 Task: Search one way flight ticket for 3 adults, 3 children in premium economy from Albany: Southwest Georgia Regional Airport to Greensboro: Piedmont Triad International Airport on 5-1-2023. Choice of flights is Alaska. Number of bags: 1 carry on bag. Price is upto 84000. Outbound departure time preference is 18:30.
Action: Mouse moved to (202, 363)
Screenshot: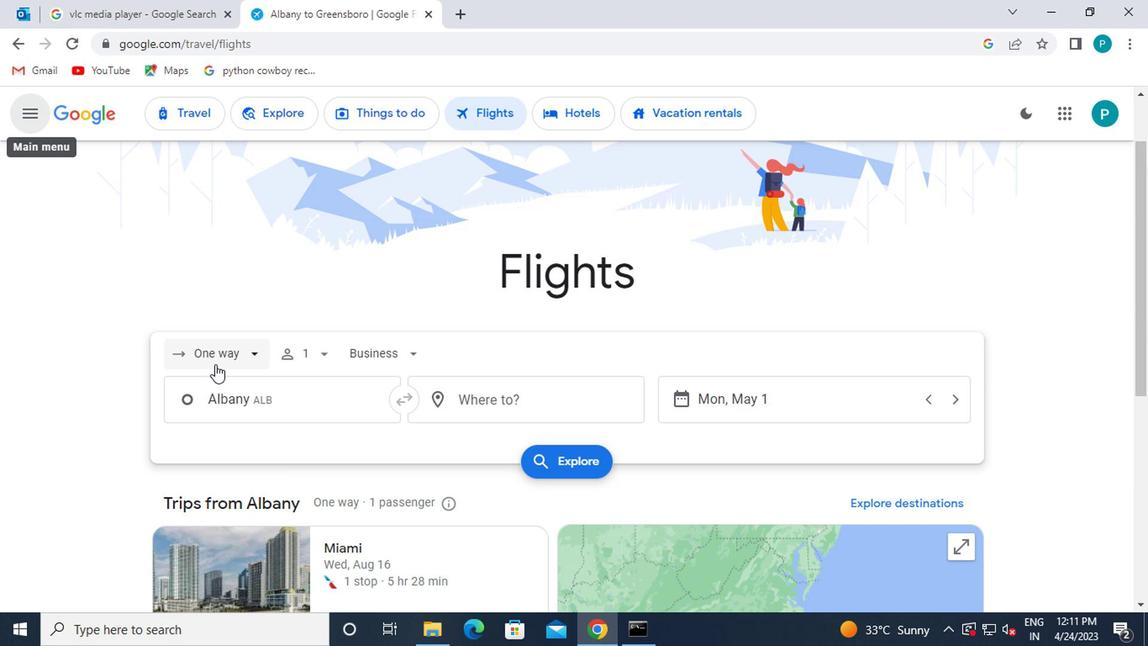 
Action: Mouse pressed left at (202, 363)
Screenshot: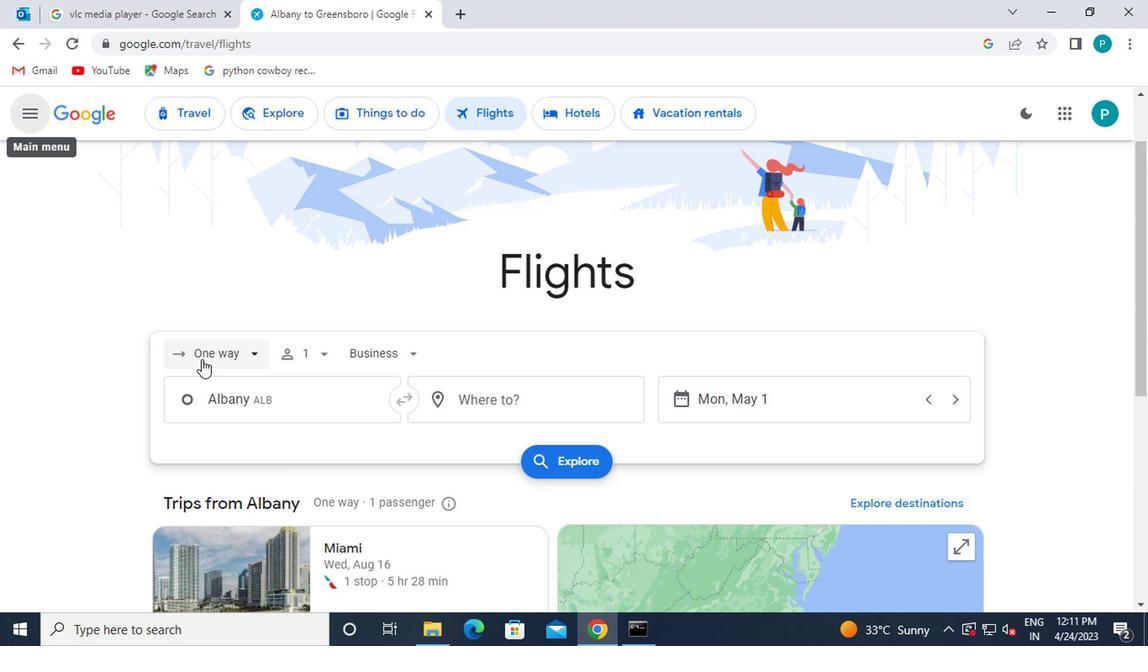 
Action: Mouse moved to (246, 437)
Screenshot: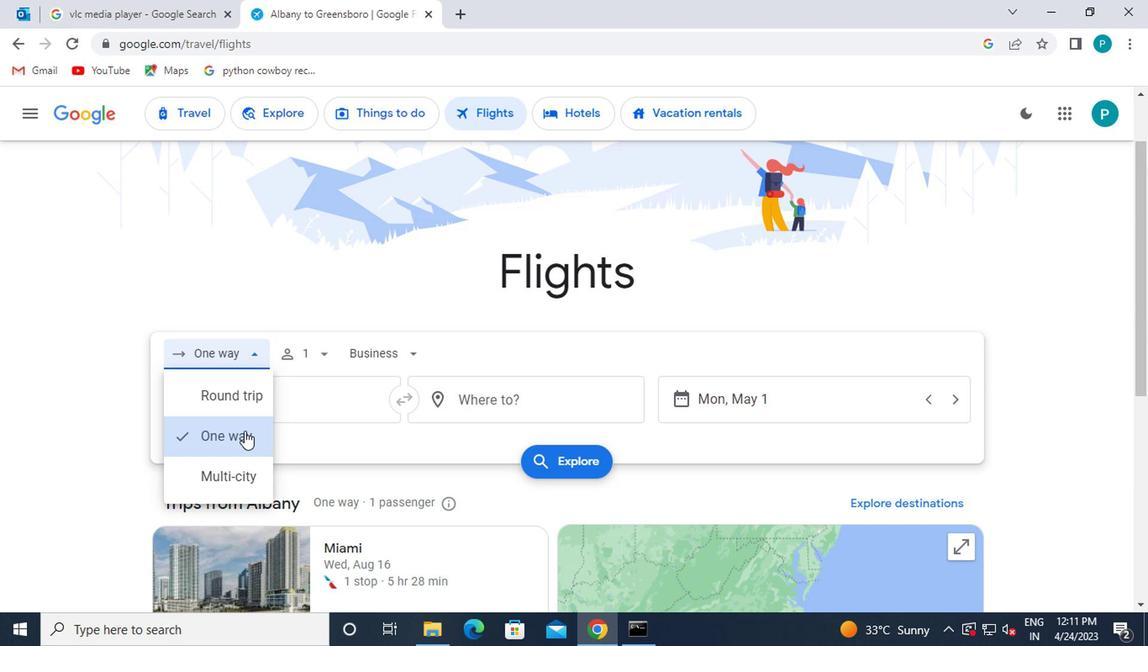 
Action: Mouse pressed left at (246, 437)
Screenshot: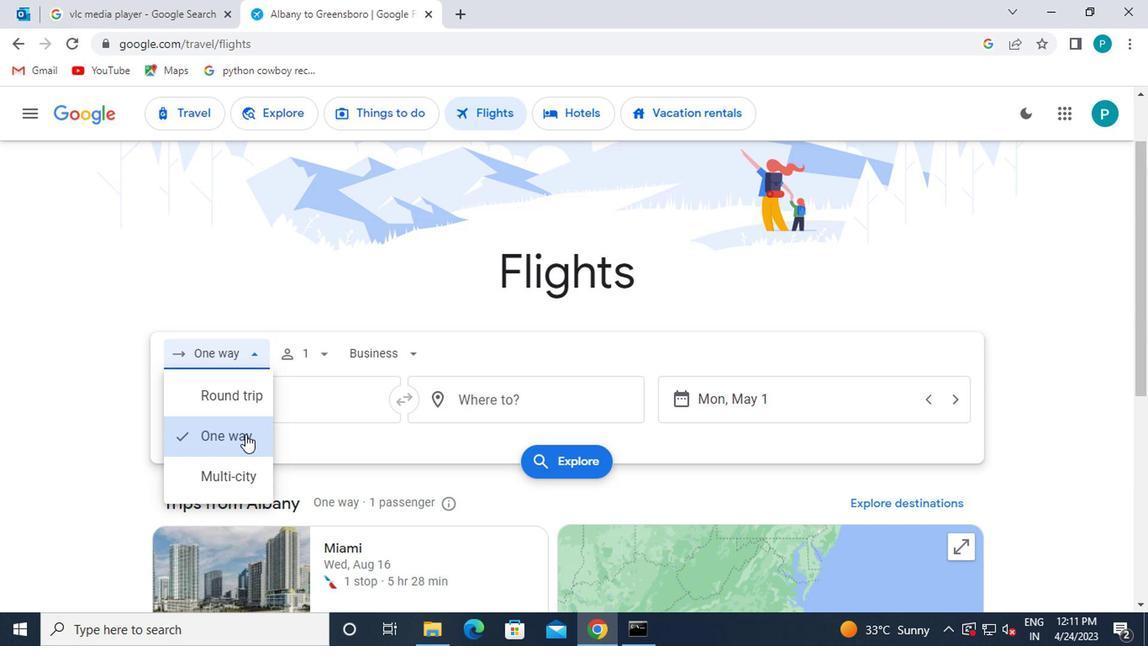 
Action: Mouse moved to (297, 366)
Screenshot: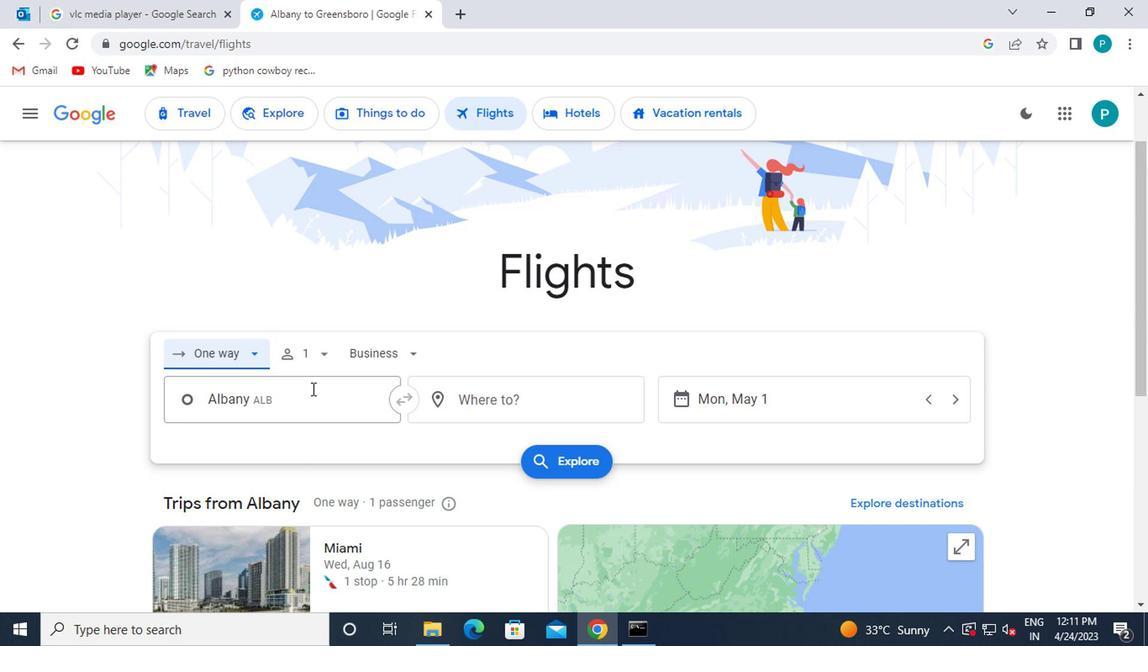 
Action: Mouse pressed left at (297, 366)
Screenshot: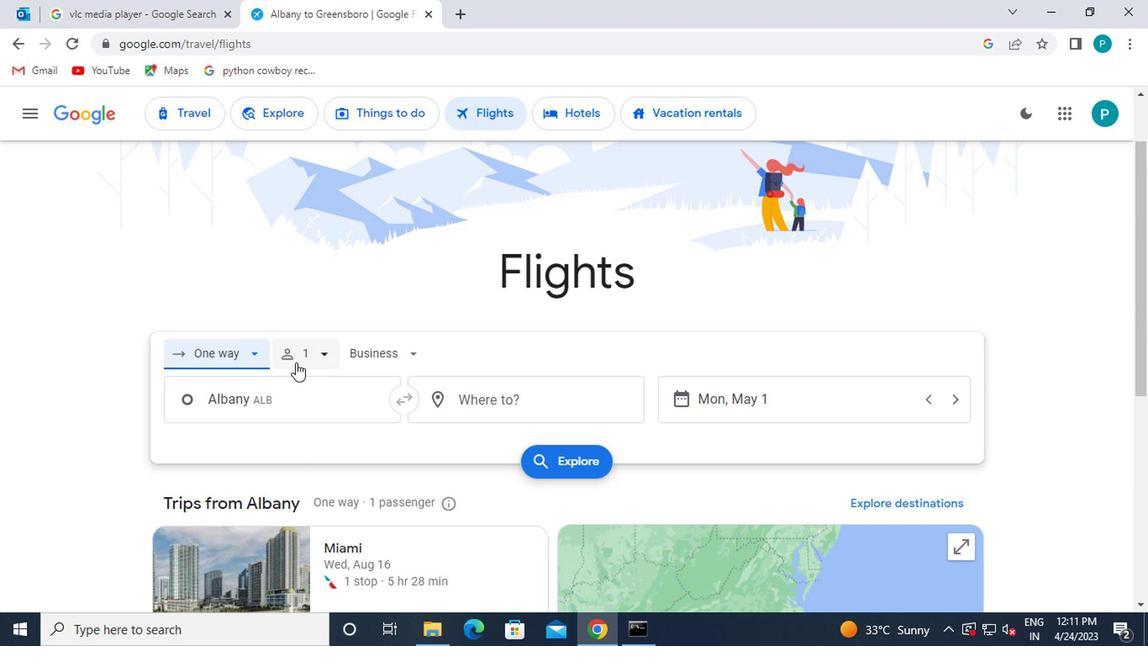 
Action: Mouse moved to (439, 397)
Screenshot: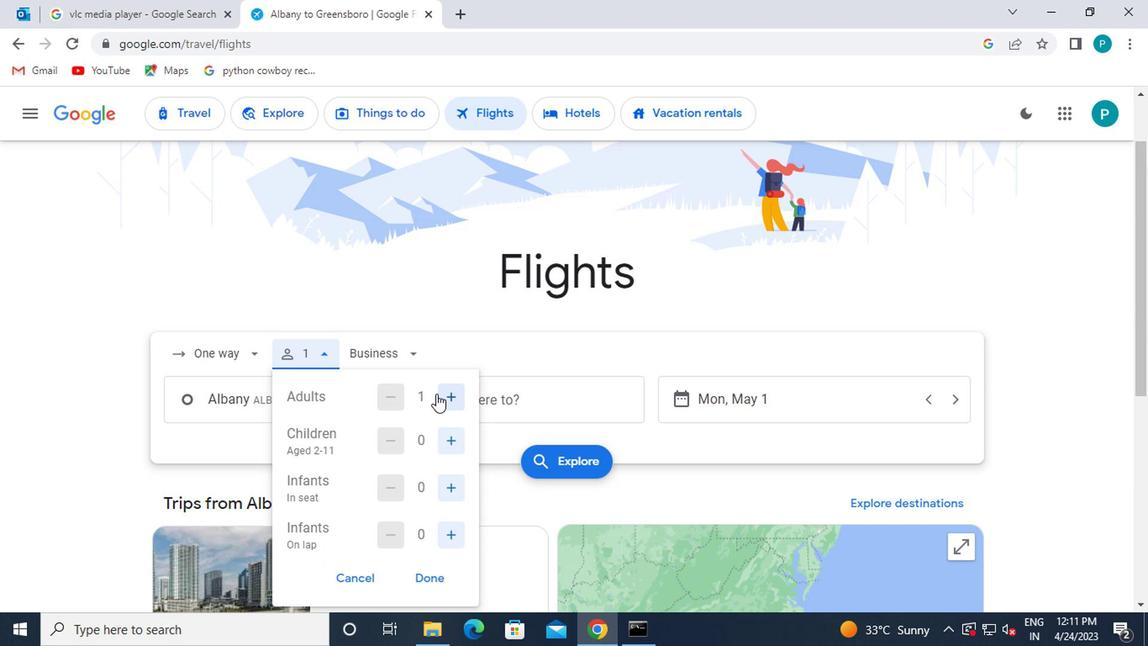 
Action: Mouse pressed left at (439, 397)
Screenshot: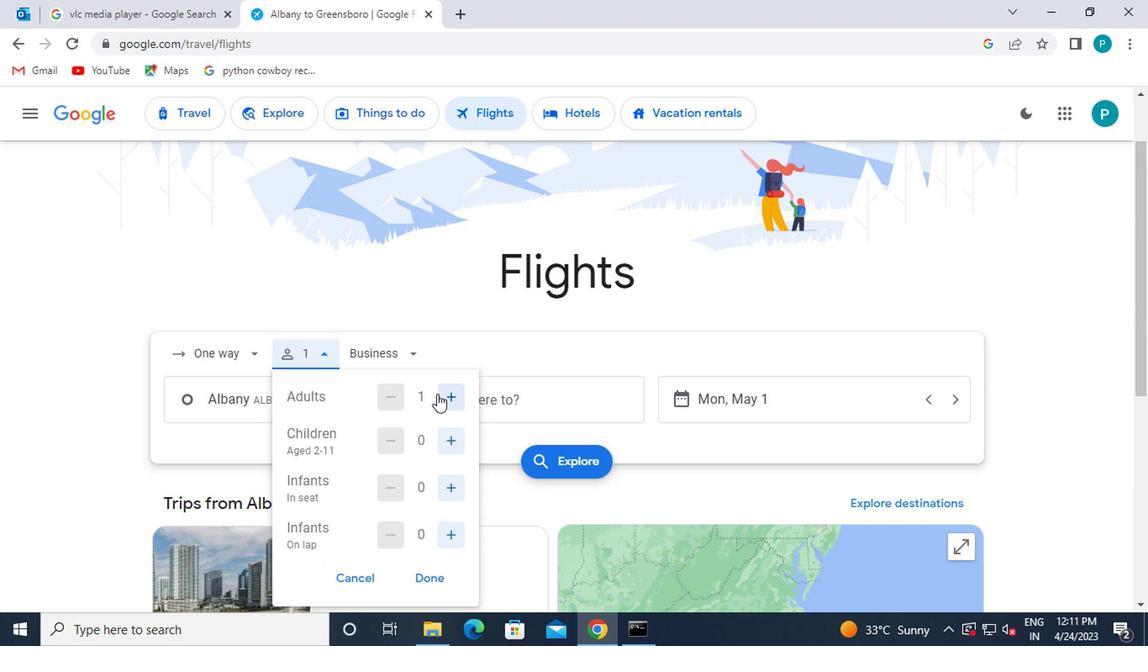 
Action: Mouse moved to (448, 402)
Screenshot: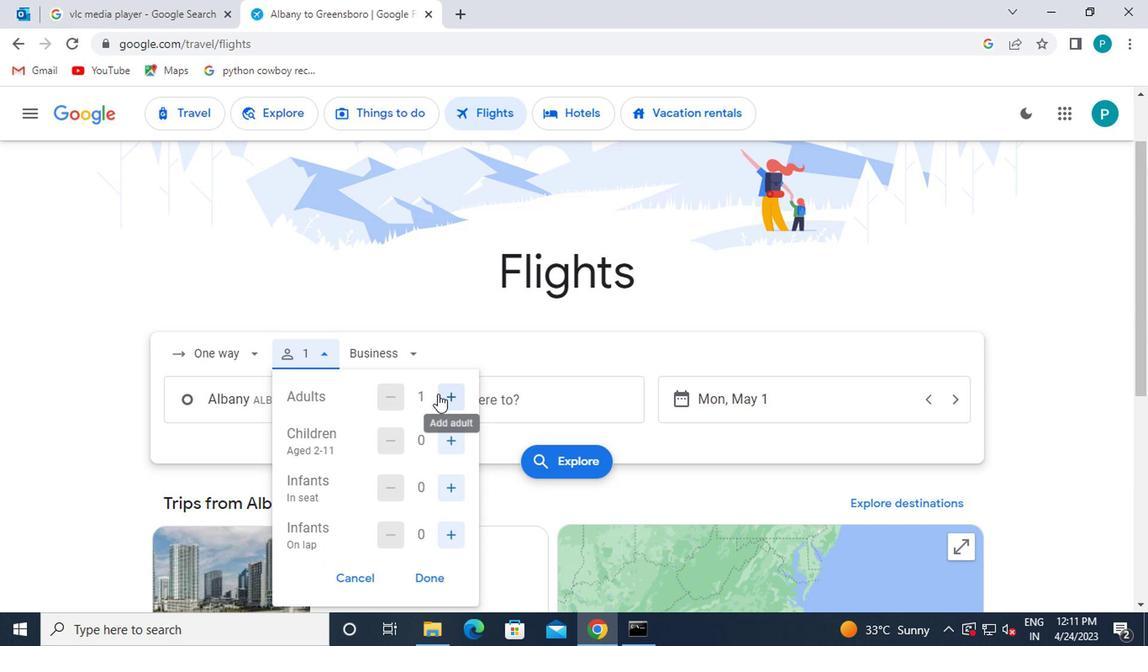 
Action: Mouse pressed left at (448, 402)
Screenshot: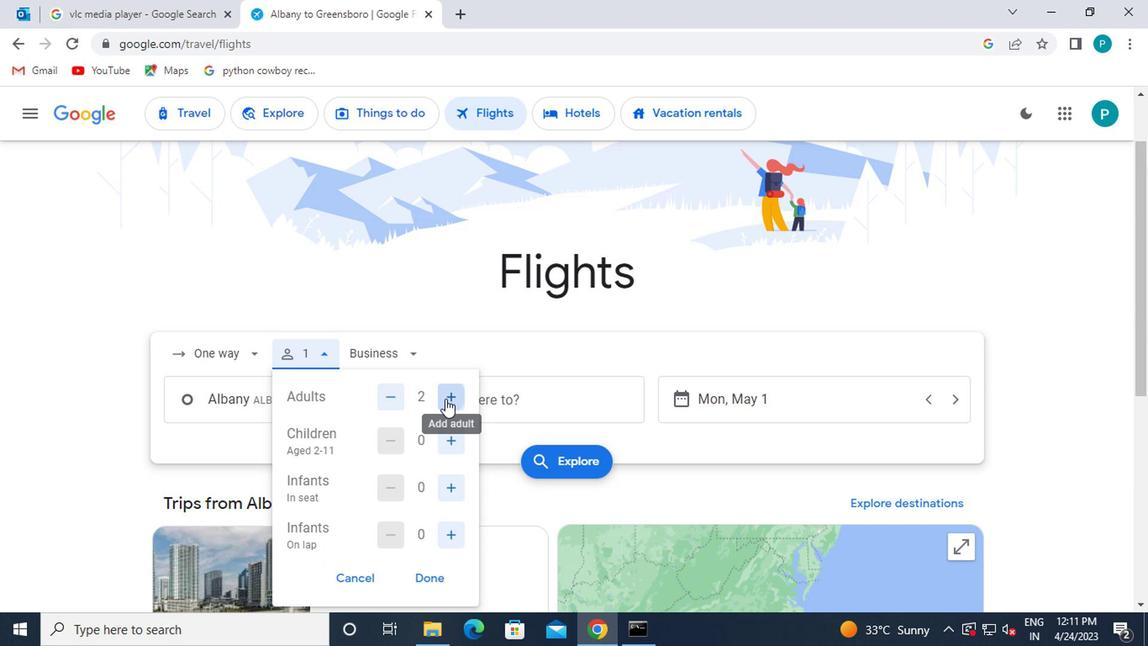 
Action: Mouse moved to (381, 355)
Screenshot: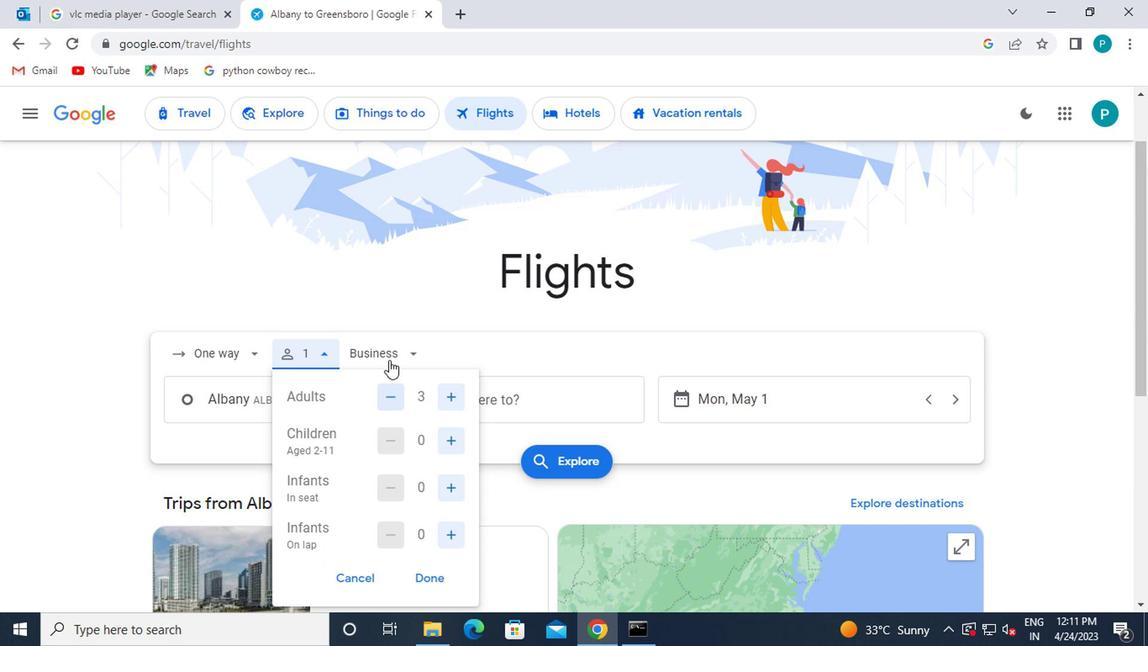 
Action: Mouse pressed left at (381, 355)
Screenshot: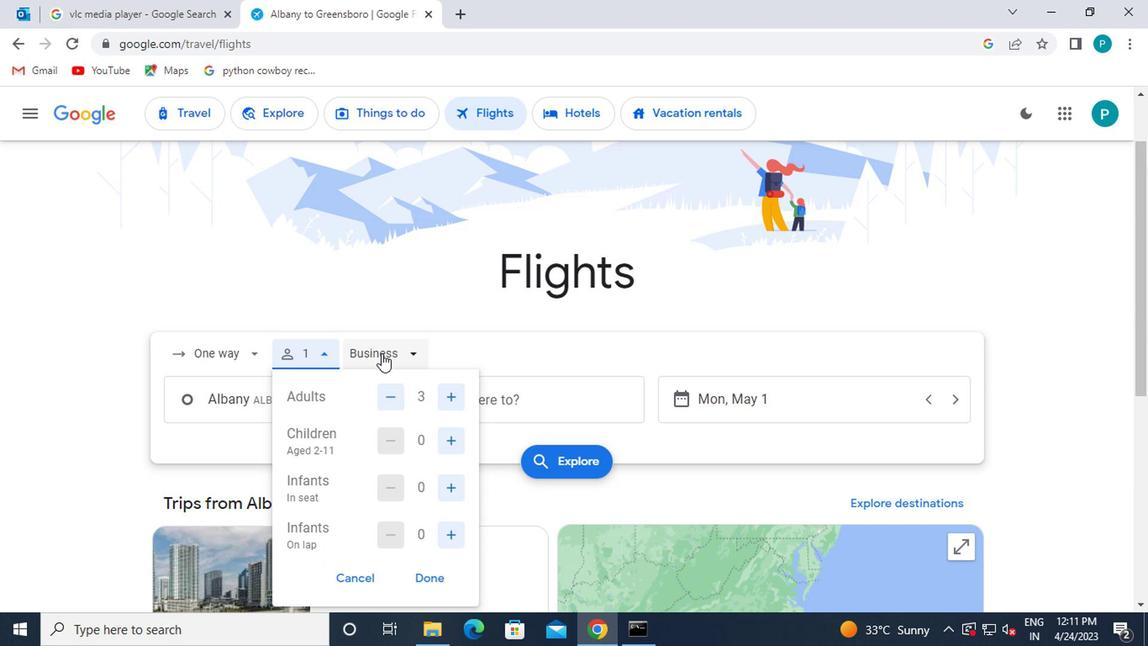
Action: Mouse moved to (308, 355)
Screenshot: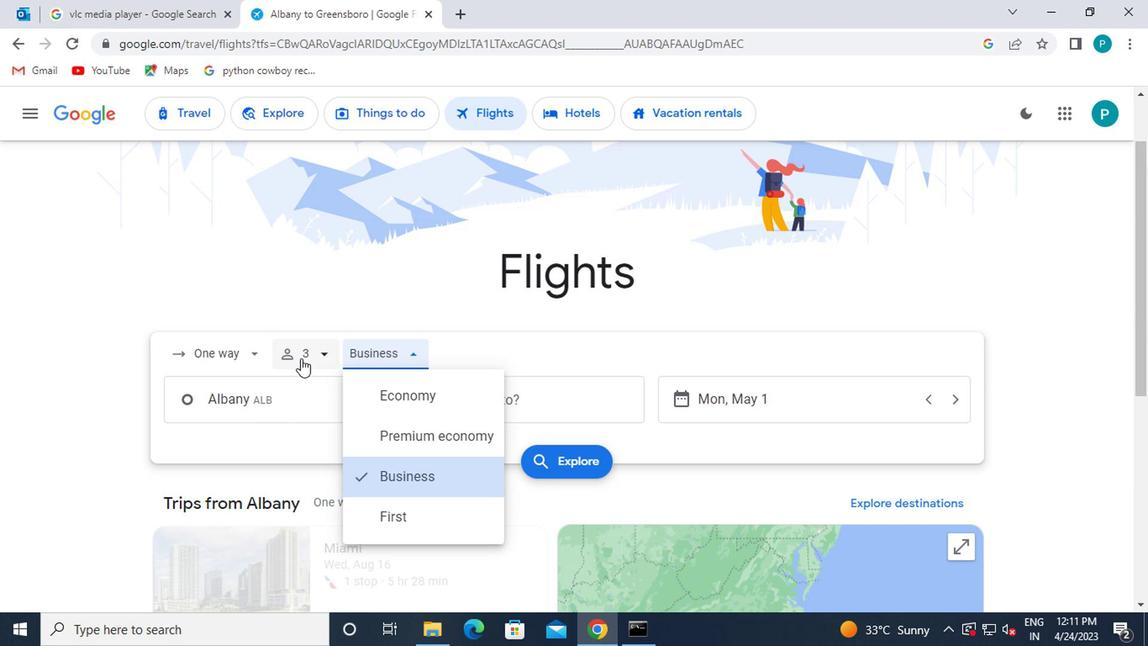
Action: Mouse pressed left at (308, 355)
Screenshot: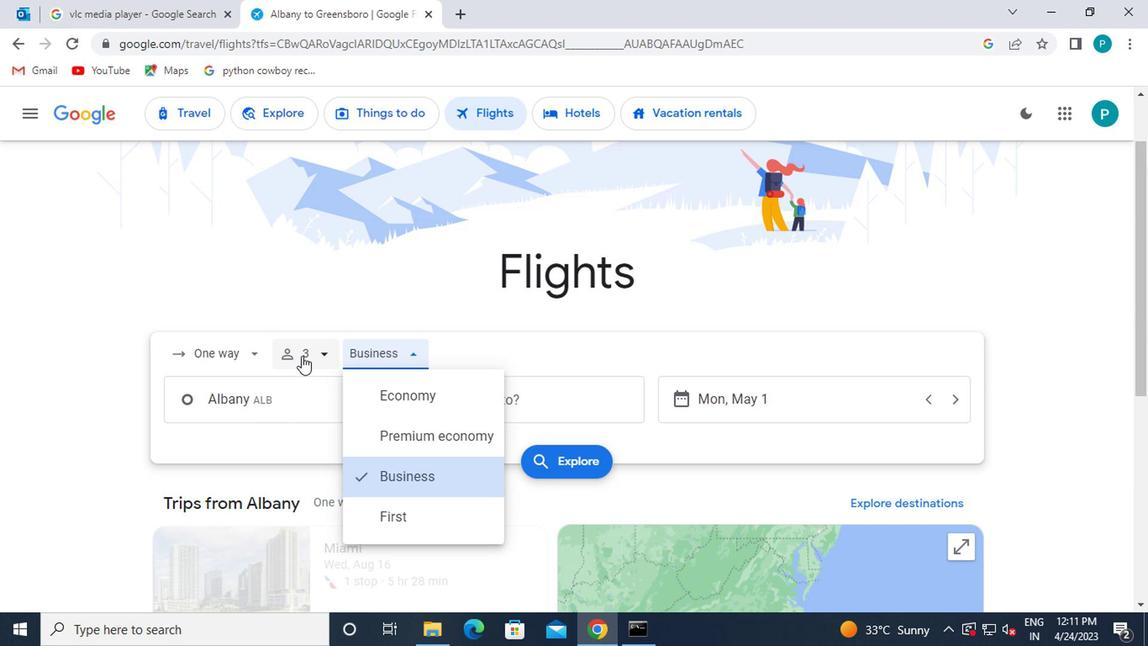 
Action: Mouse moved to (458, 435)
Screenshot: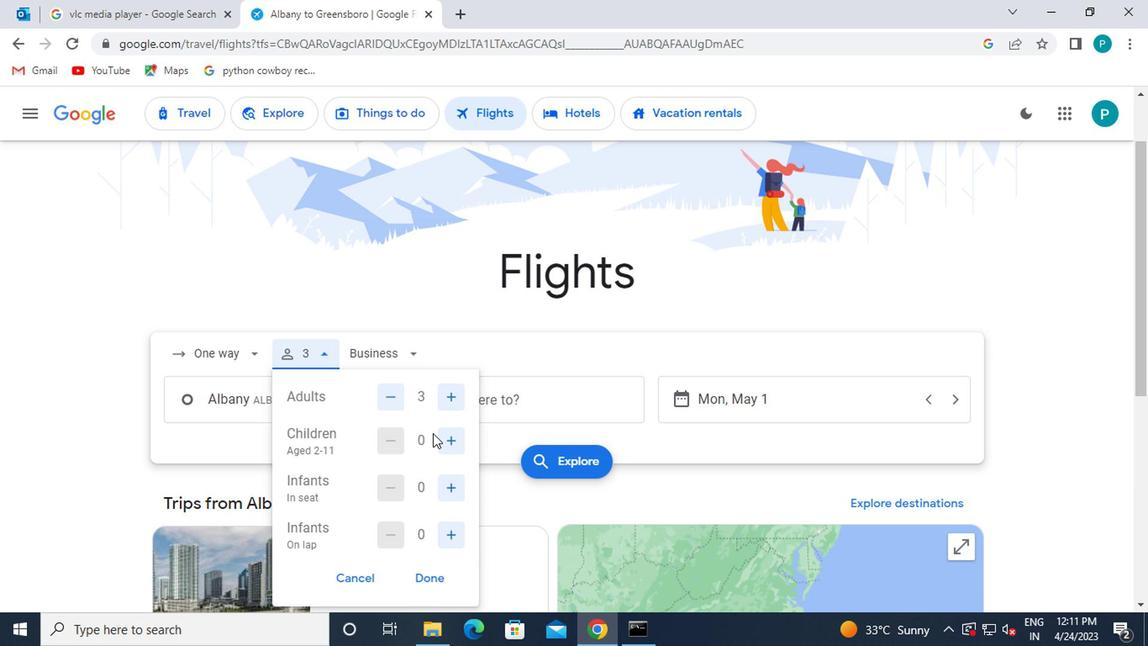 
Action: Mouse pressed left at (458, 435)
Screenshot: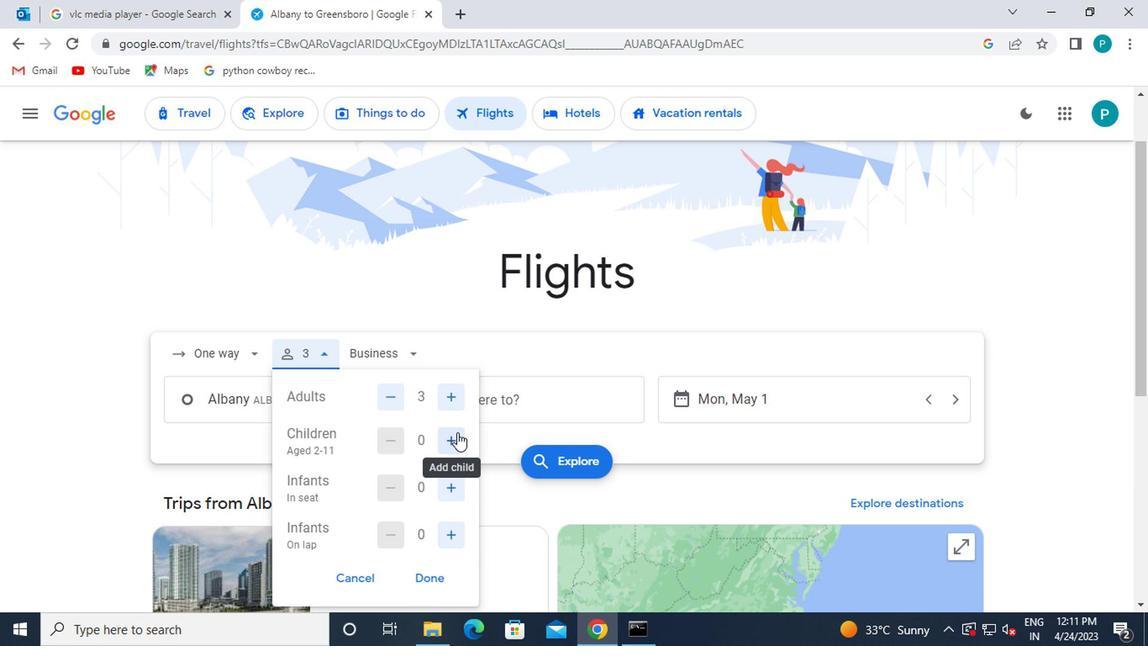 
Action: Mouse pressed left at (458, 435)
Screenshot: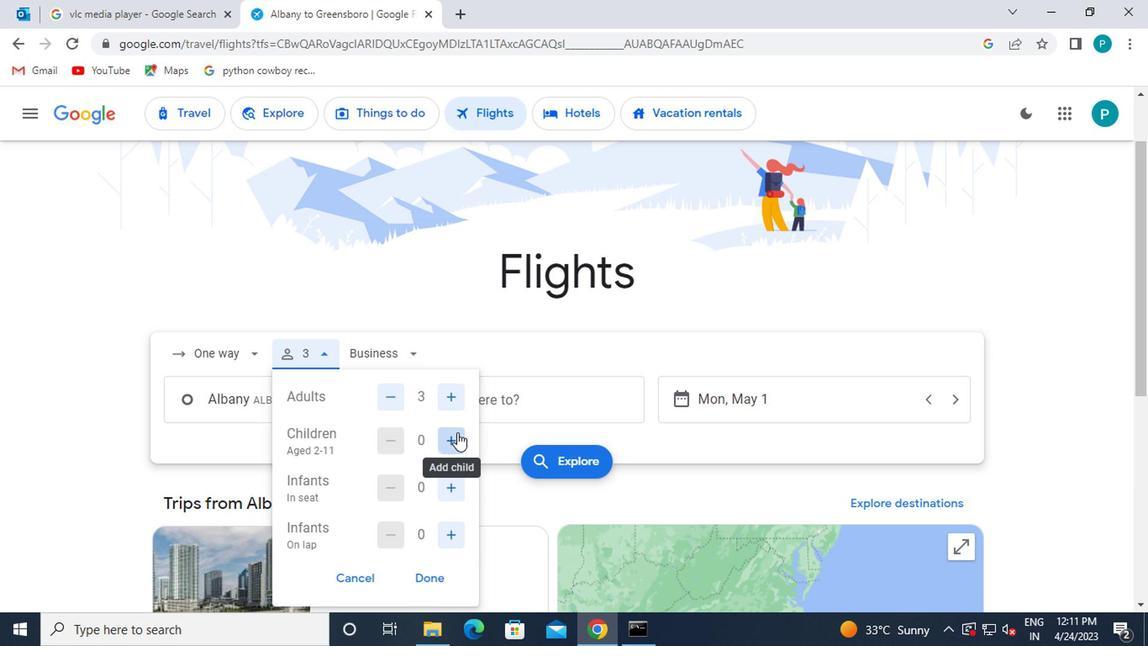 
Action: Mouse pressed left at (458, 435)
Screenshot: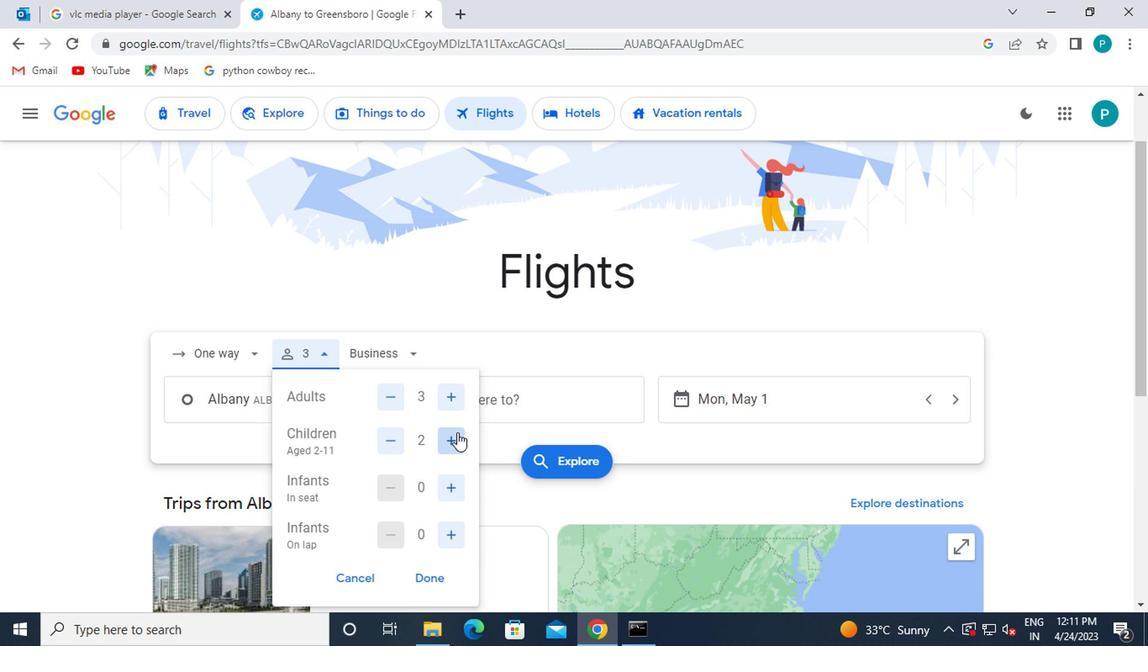 
Action: Mouse moved to (405, 359)
Screenshot: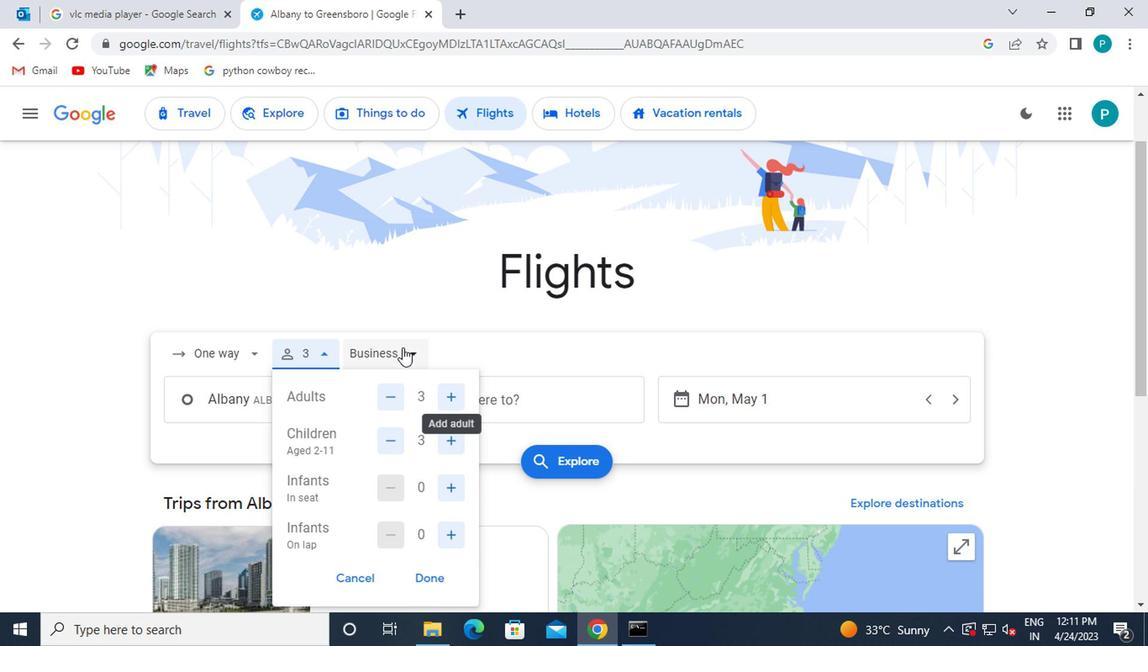 
Action: Mouse pressed left at (405, 359)
Screenshot: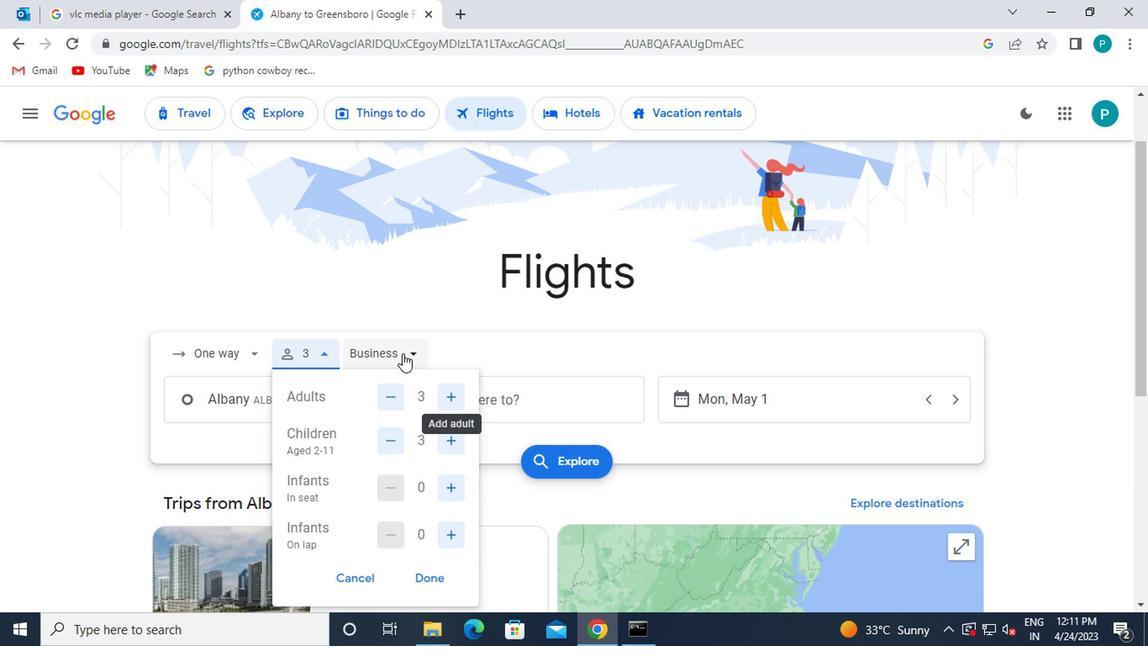
Action: Mouse moved to (440, 441)
Screenshot: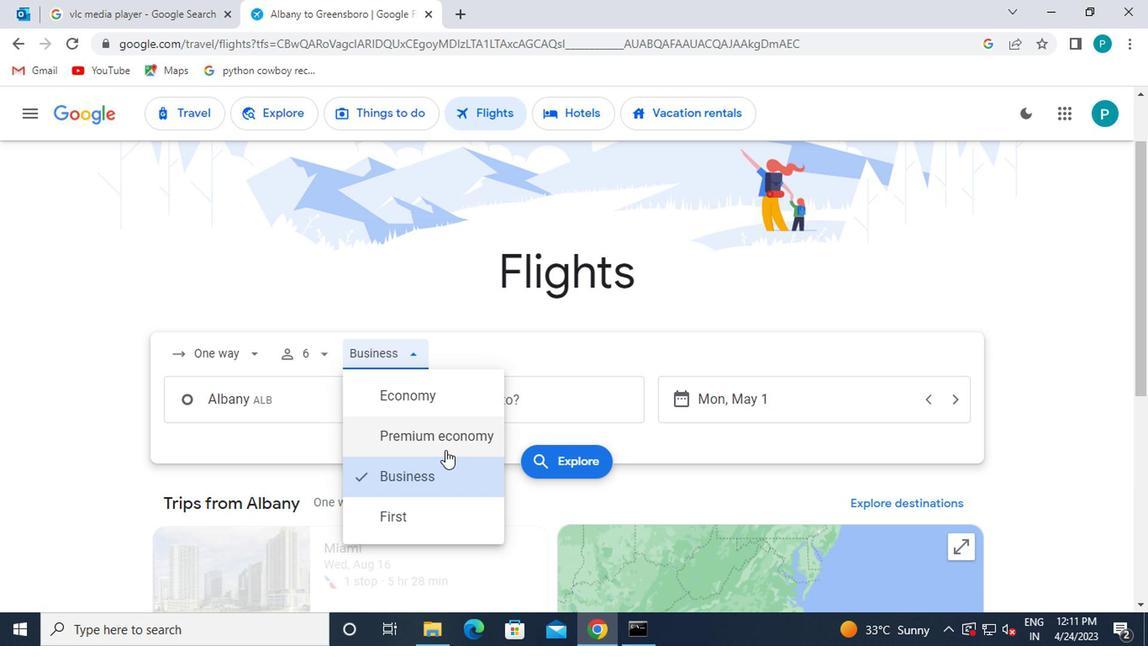 
Action: Mouse pressed left at (440, 441)
Screenshot: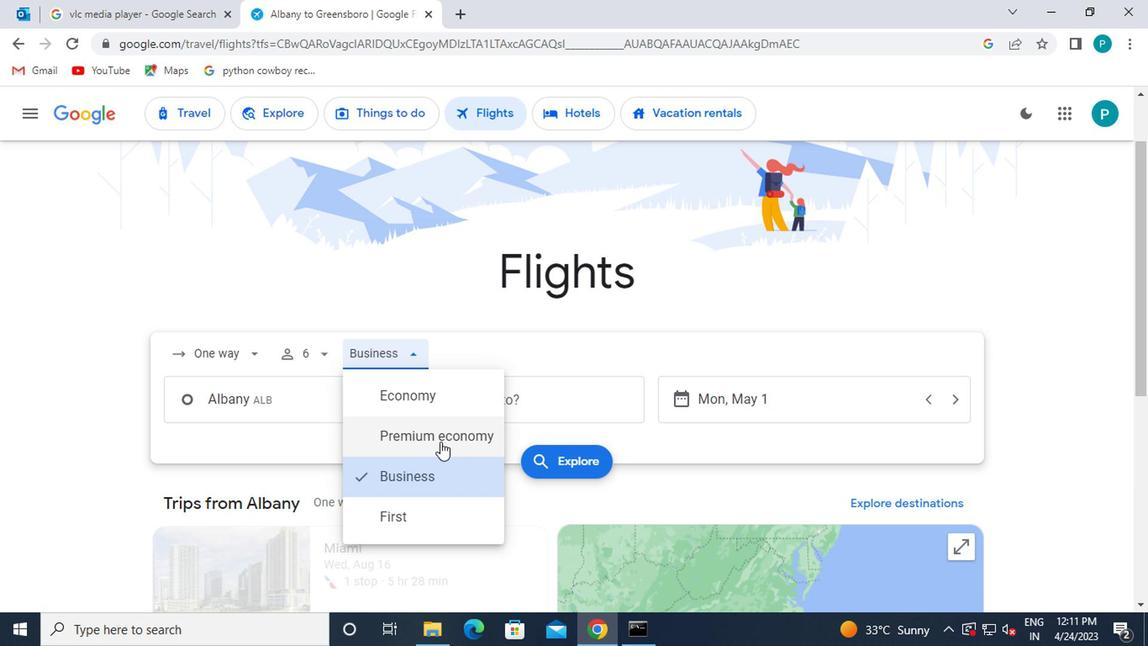 
Action: Mouse moved to (277, 401)
Screenshot: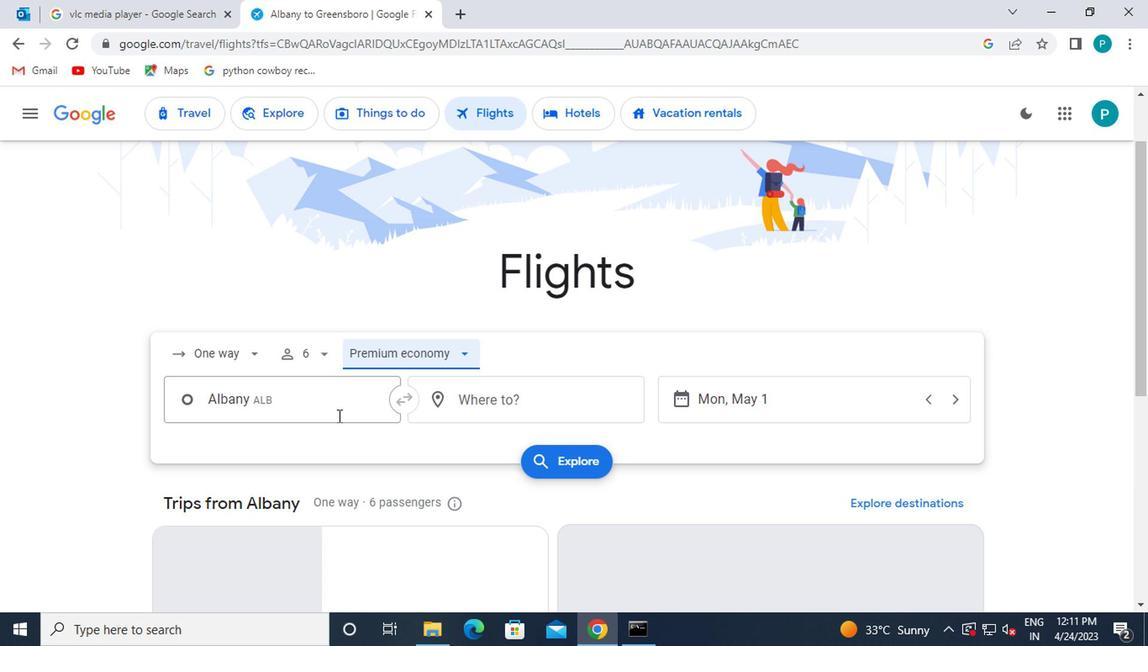 
Action: Mouse pressed left at (277, 401)
Screenshot: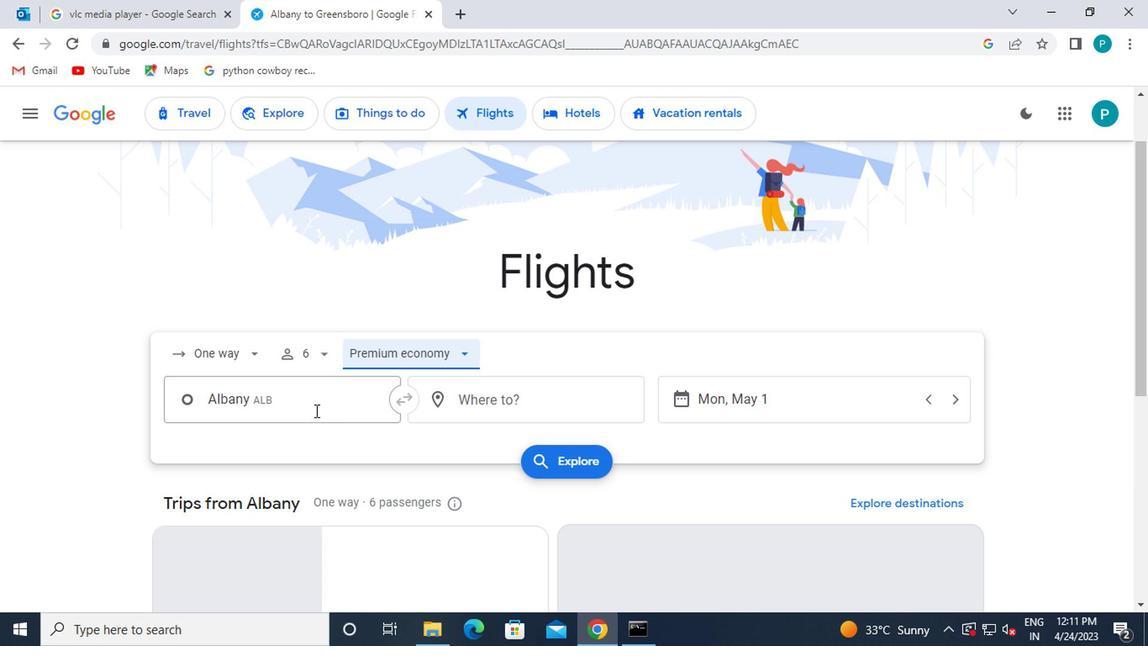 
Action: Mouse moved to (324, 489)
Screenshot: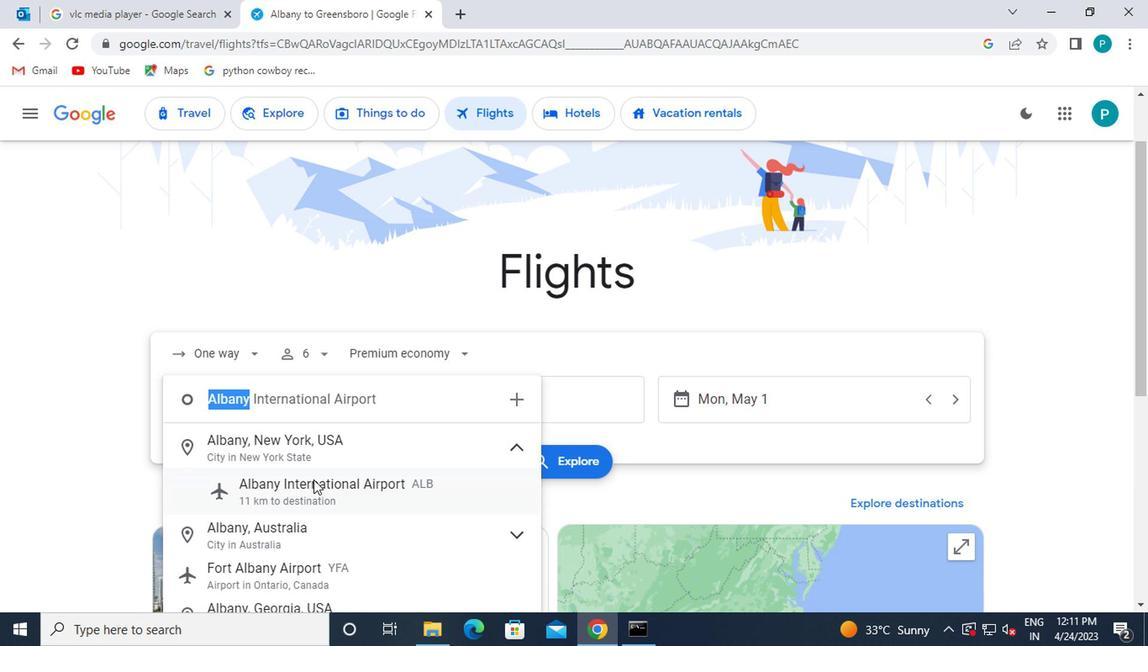 
Action: Mouse pressed left at (324, 489)
Screenshot: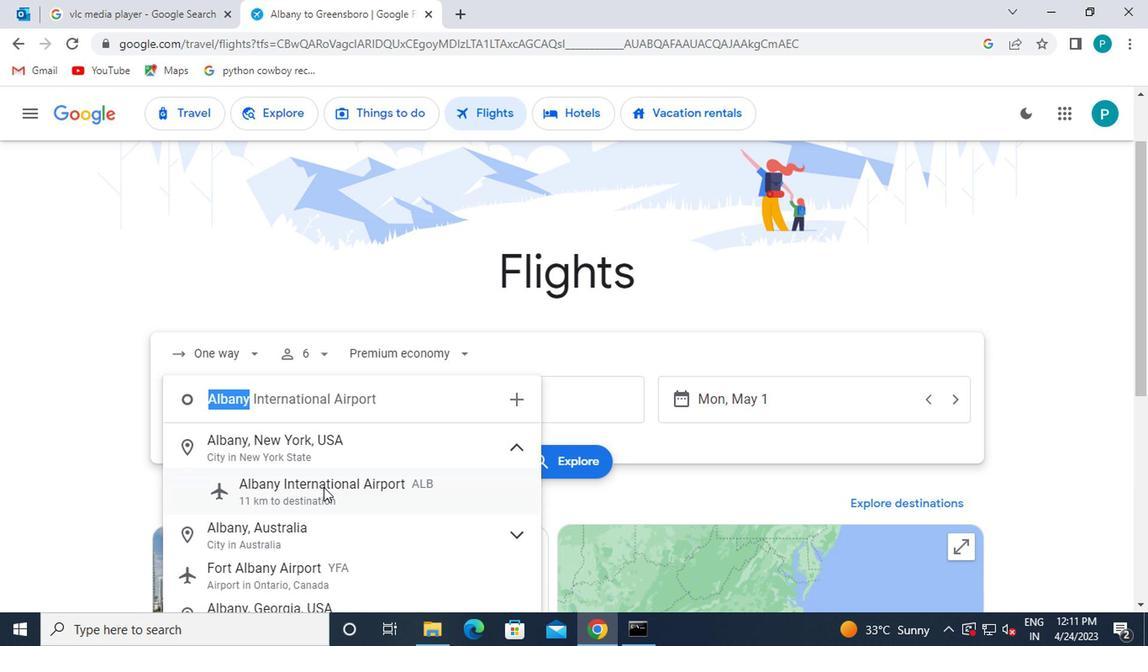 
Action: Mouse moved to (500, 400)
Screenshot: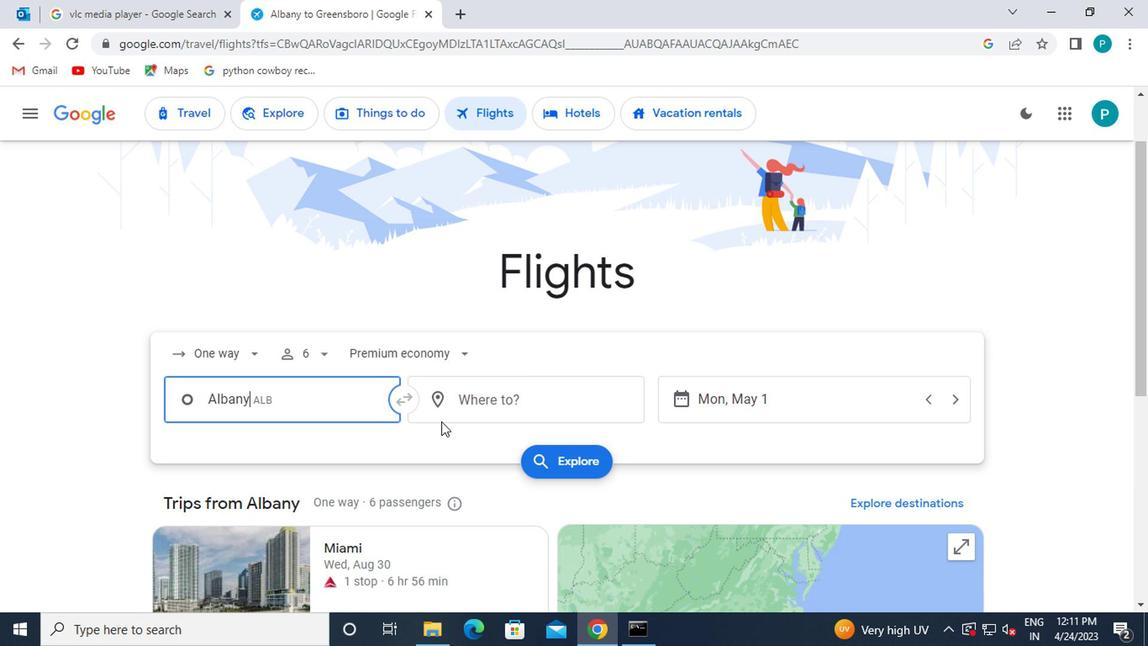 
Action: Mouse pressed left at (500, 400)
Screenshot: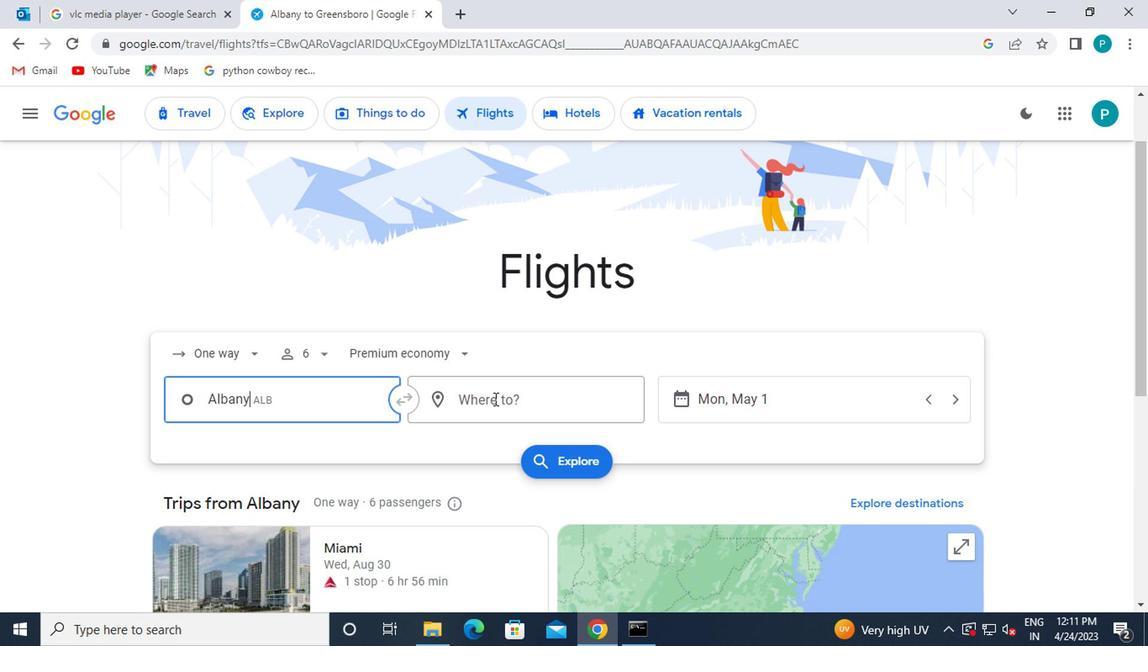 
Action: Mouse moved to (514, 455)
Screenshot: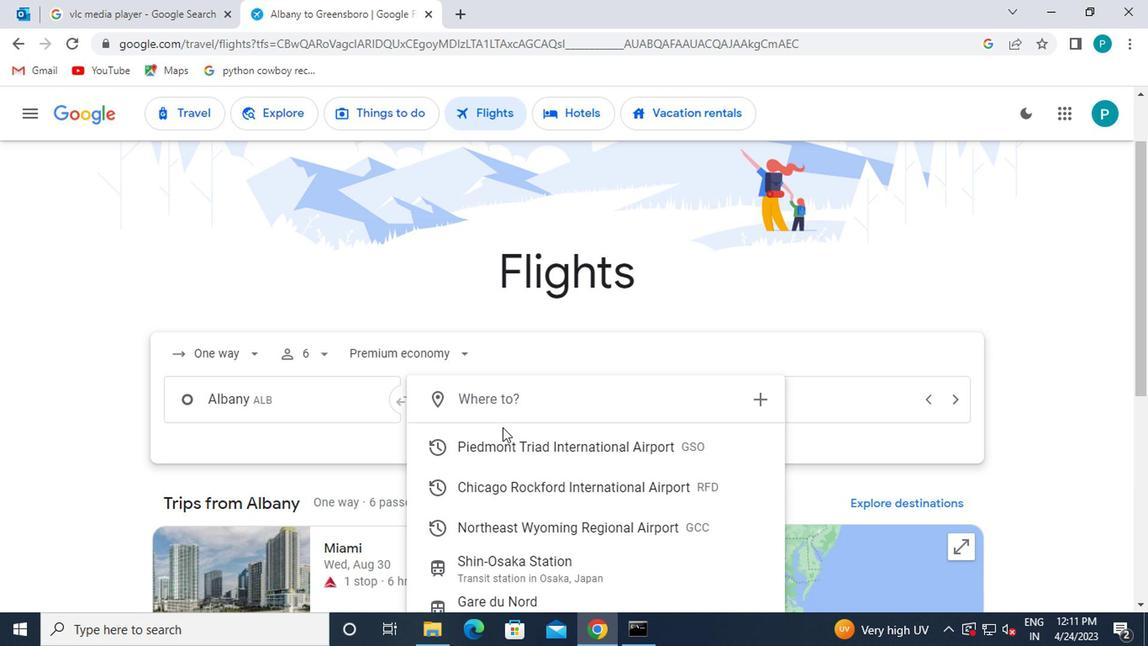 
Action: Mouse pressed left at (514, 455)
Screenshot: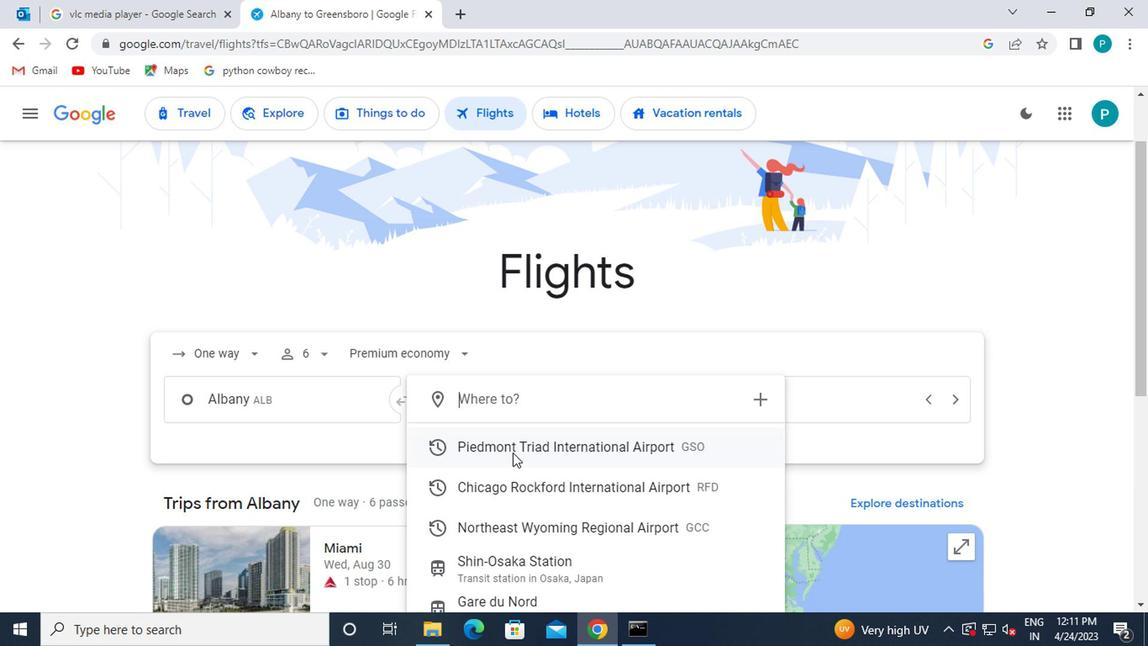 
Action: Mouse moved to (781, 395)
Screenshot: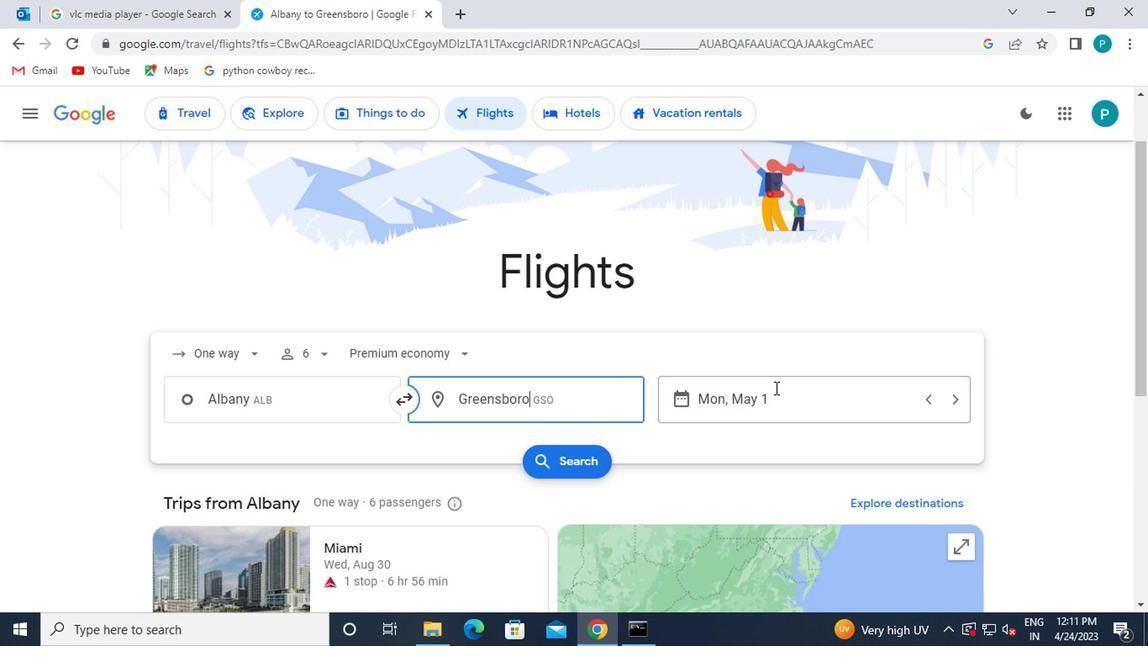 
Action: Mouse pressed left at (781, 395)
Screenshot: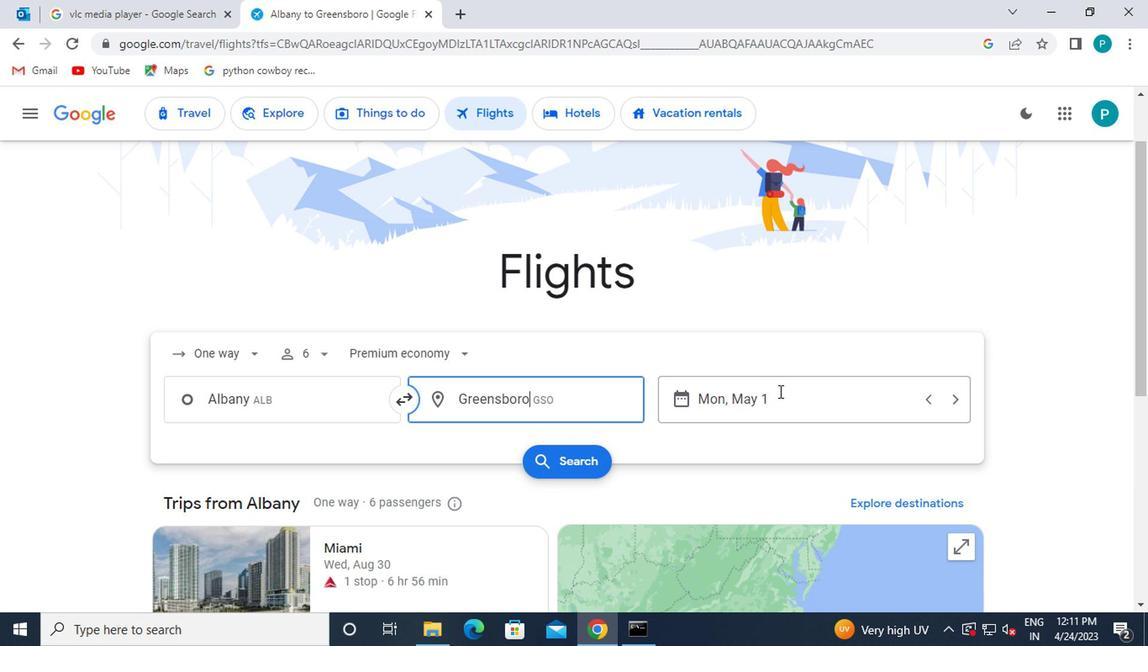 
Action: Mouse moved to (740, 315)
Screenshot: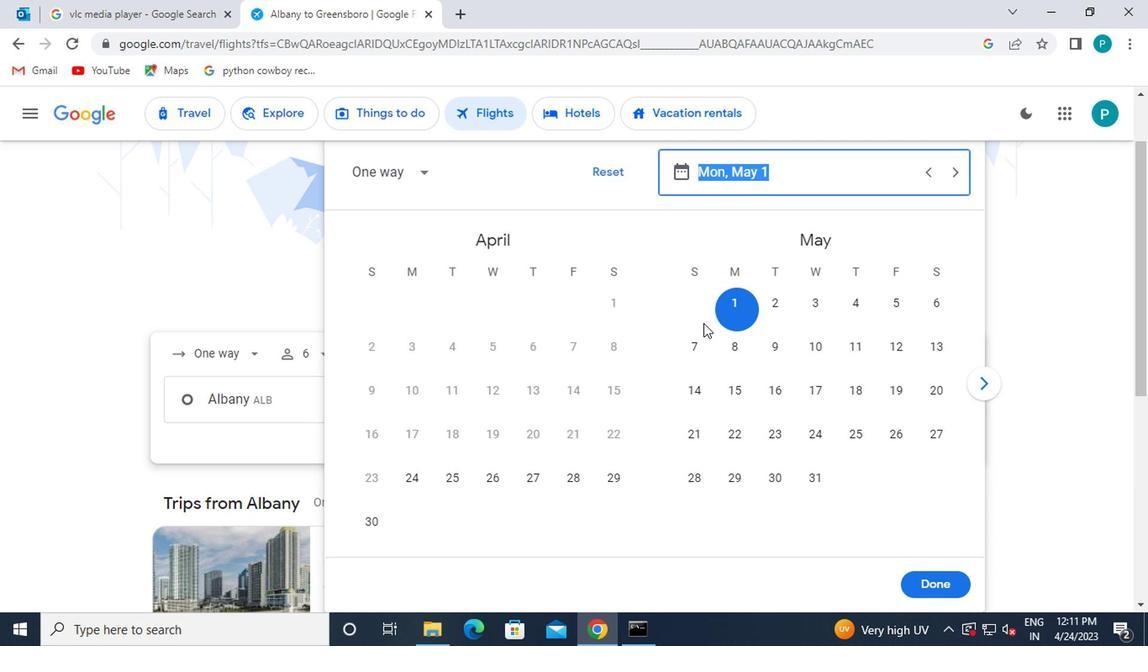 
Action: Mouse pressed left at (740, 315)
Screenshot: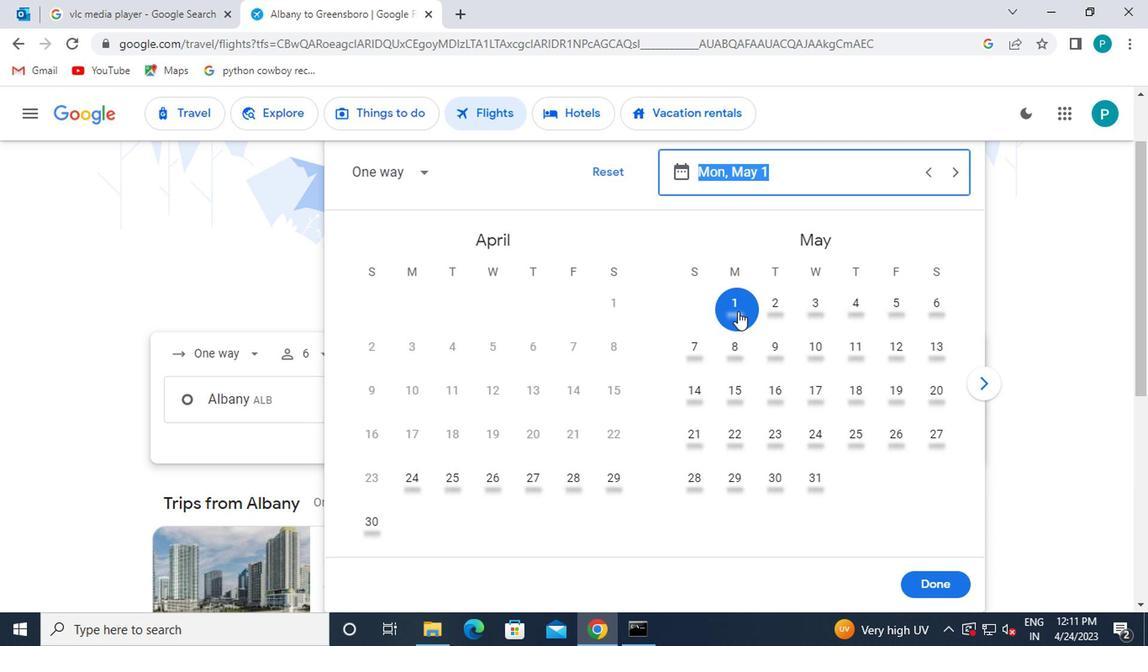 
Action: Mouse moved to (967, 578)
Screenshot: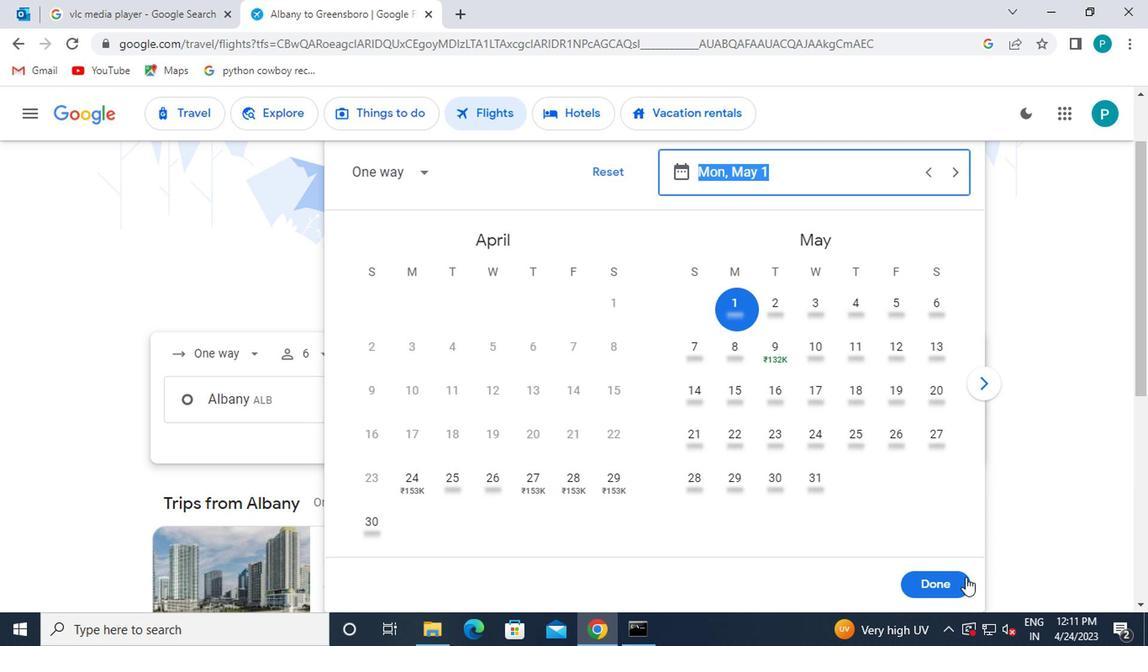 
Action: Mouse pressed left at (967, 578)
Screenshot: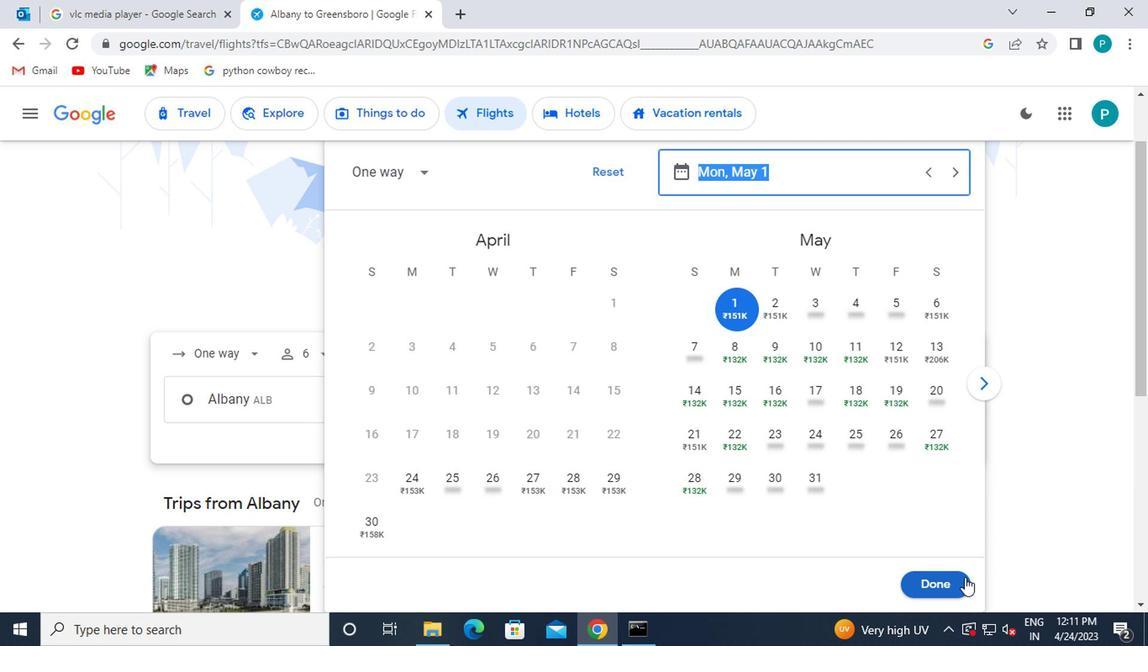 
Action: Mouse moved to (554, 455)
Screenshot: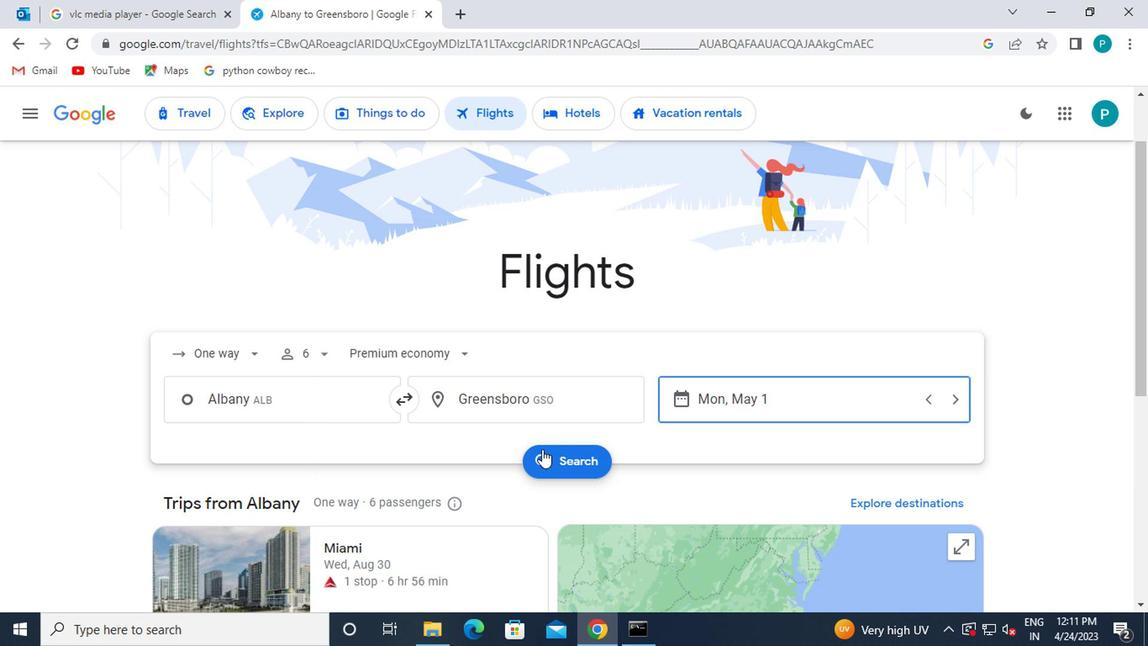 
Action: Mouse pressed left at (554, 455)
Screenshot: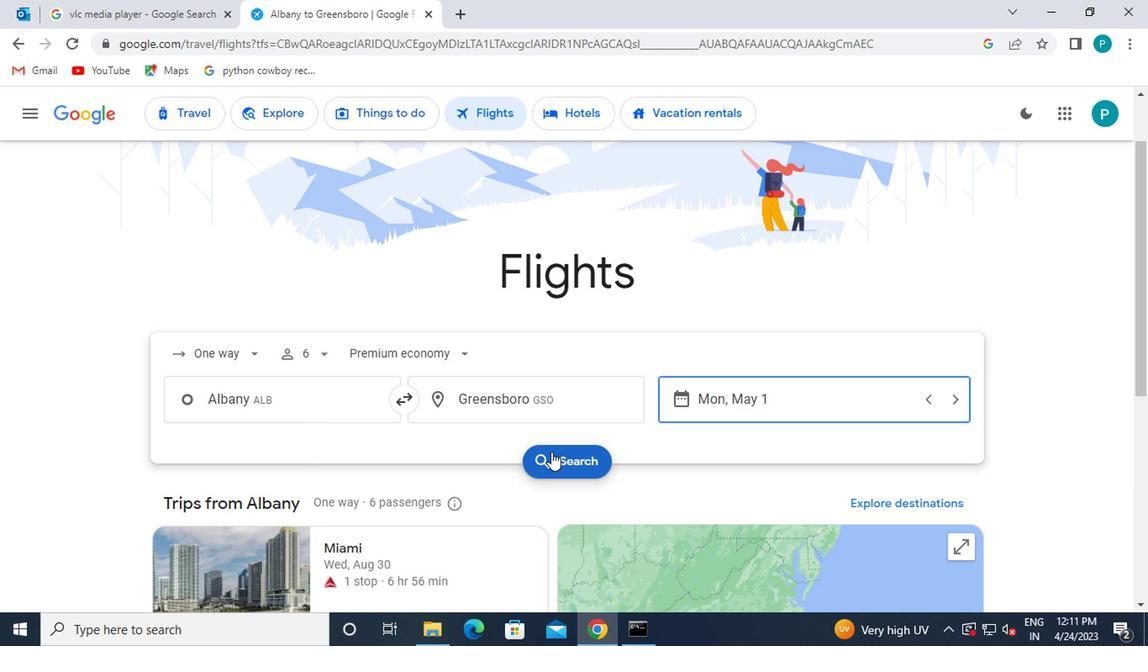 
Action: Mouse moved to (206, 267)
Screenshot: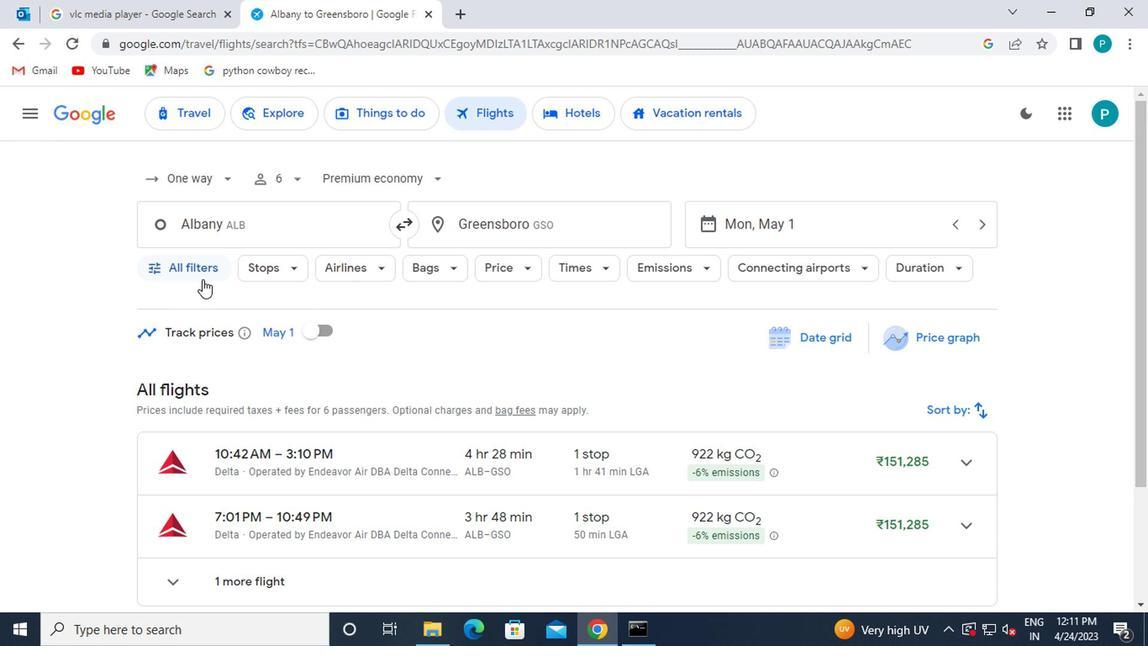 
Action: Mouse pressed left at (206, 267)
Screenshot: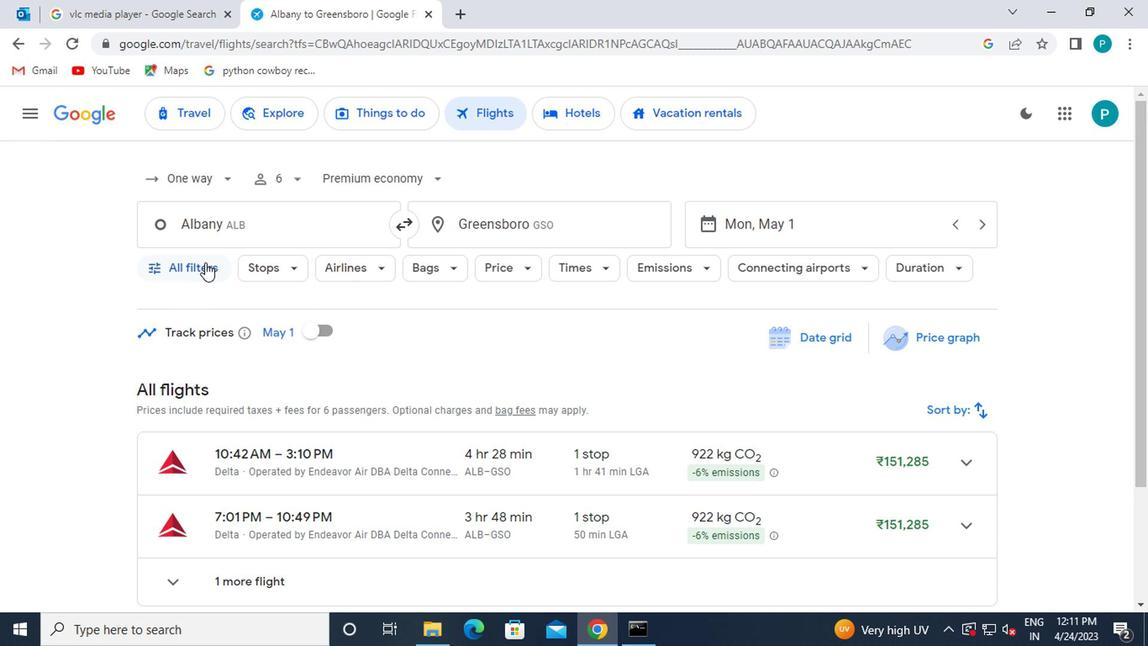 
Action: Mouse moved to (357, 369)
Screenshot: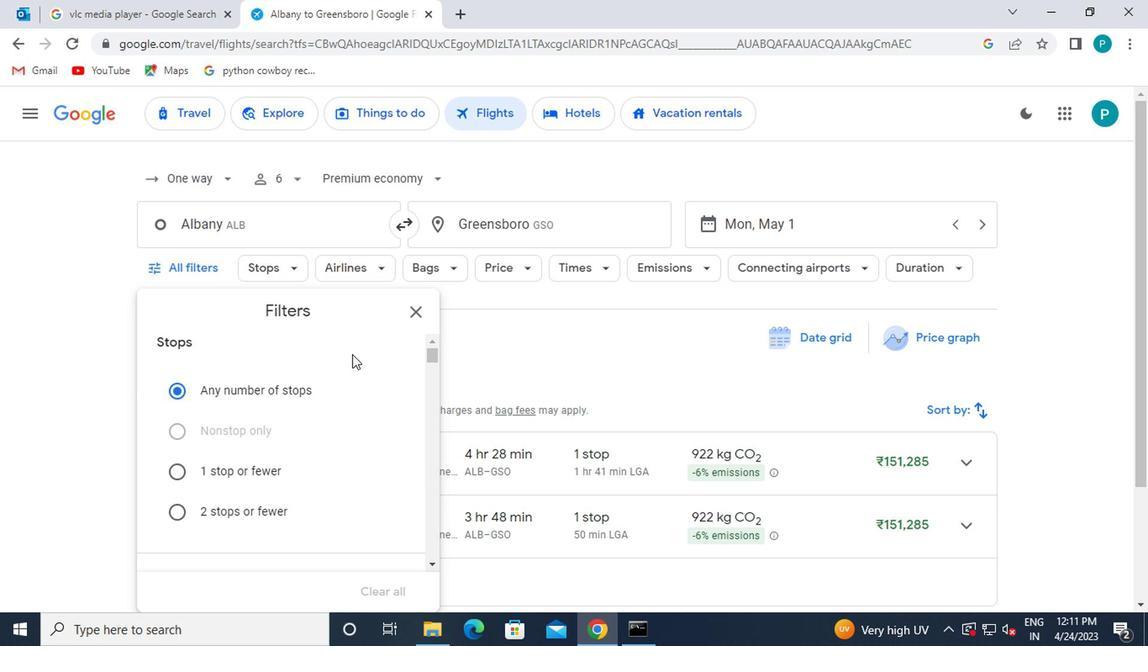 
Action: Mouse scrolled (357, 368) with delta (0, -1)
Screenshot: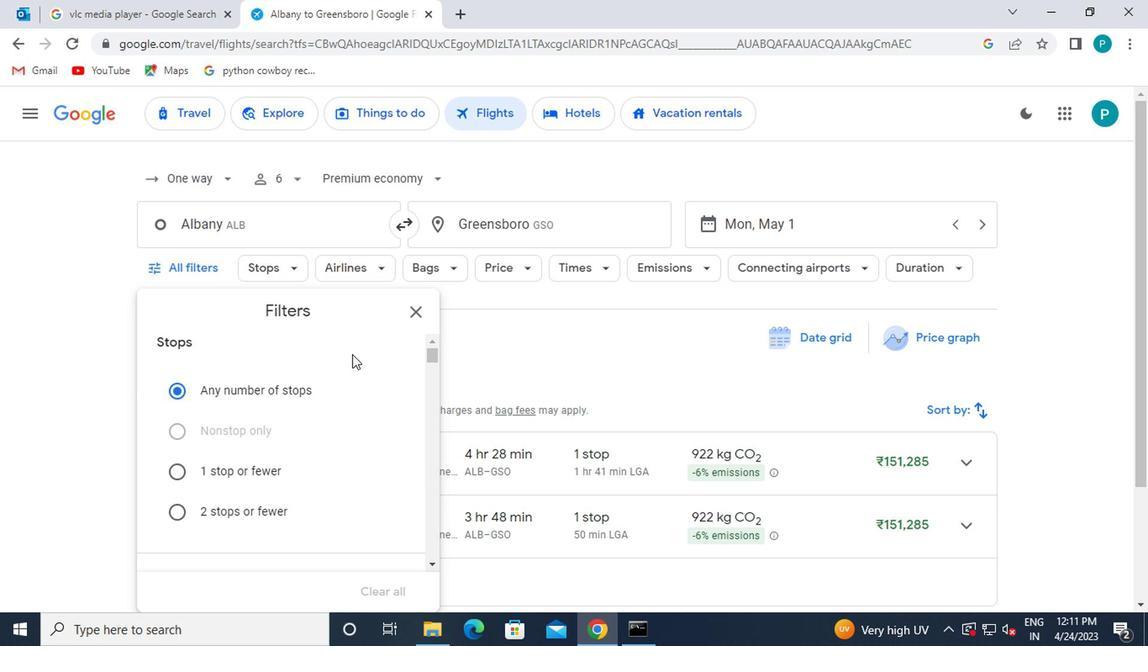 
Action: Mouse moved to (357, 370)
Screenshot: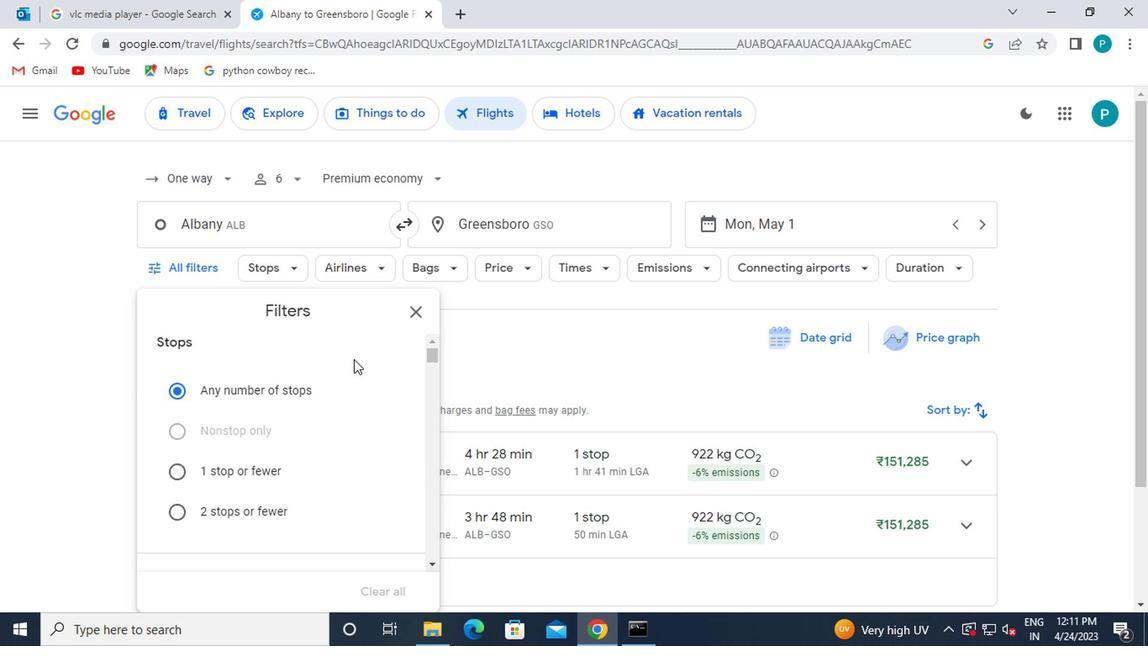 
Action: Mouse scrolled (357, 369) with delta (0, 0)
Screenshot: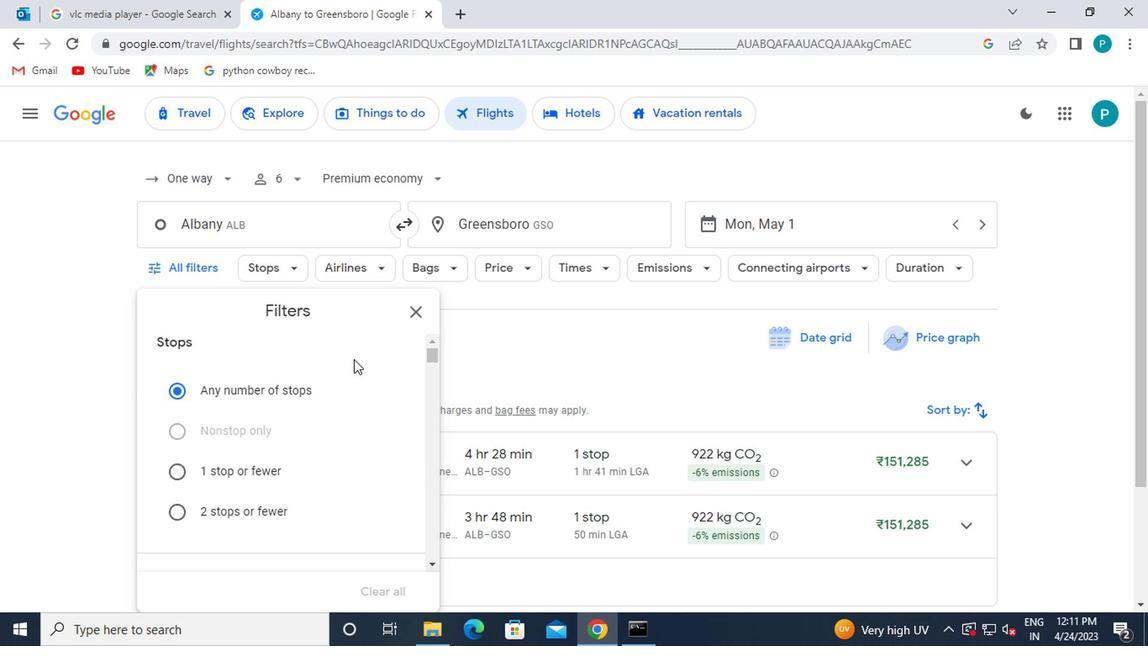 
Action: Mouse scrolled (357, 369) with delta (0, 0)
Screenshot: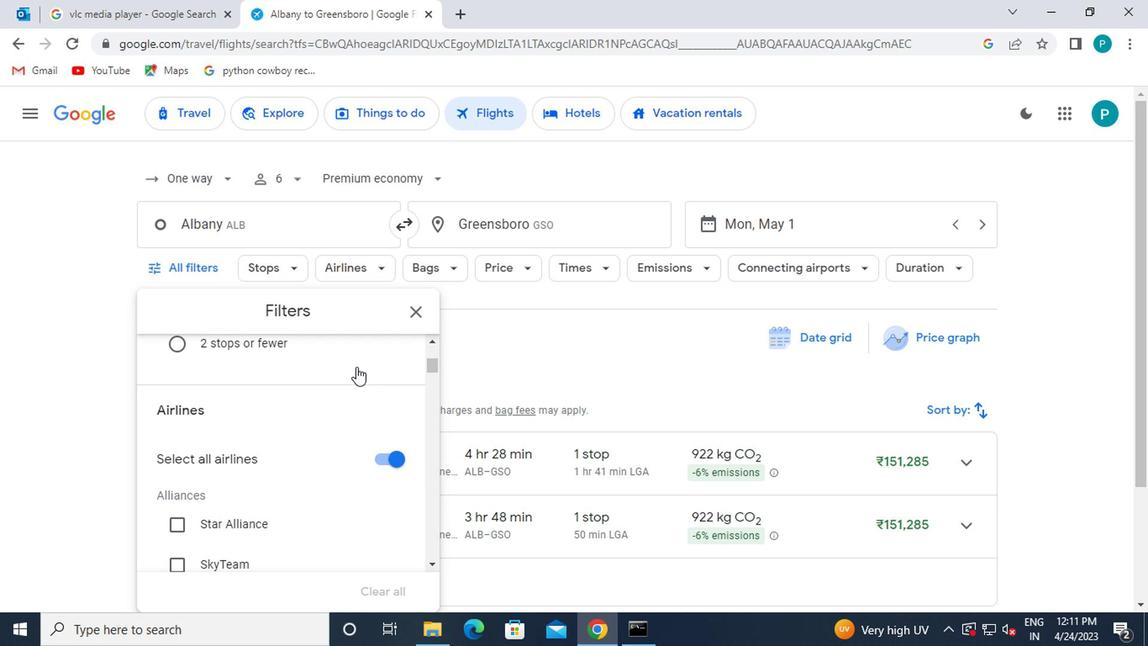 
Action: Mouse scrolled (357, 369) with delta (0, 0)
Screenshot: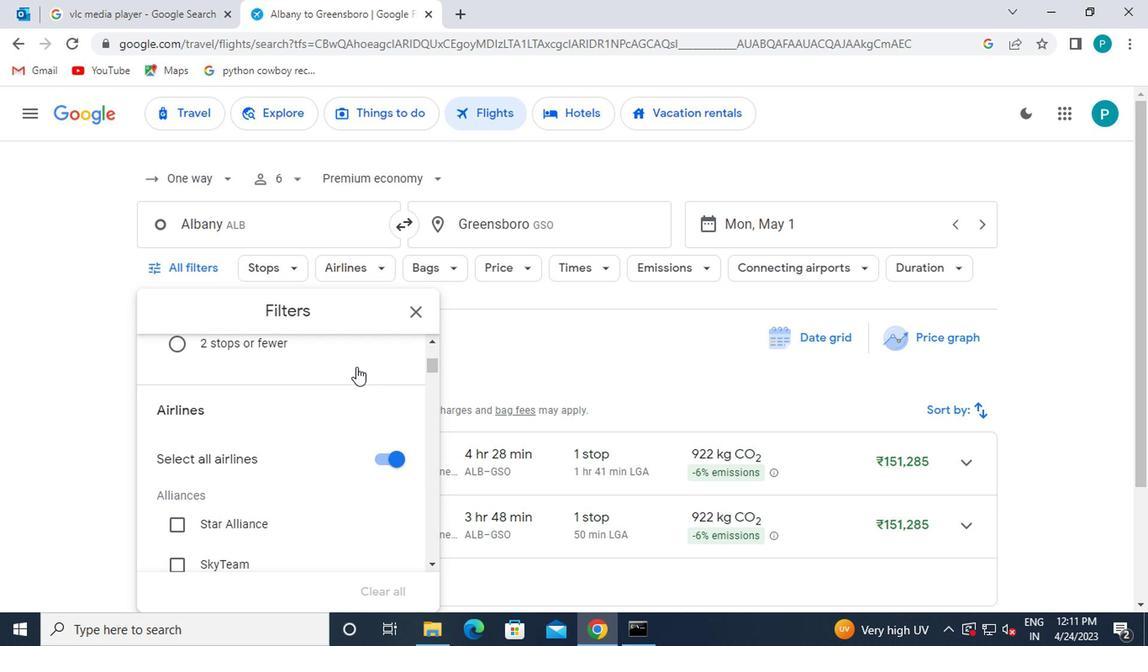 
Action: Mouse moved to (227, 412)
Screenshot: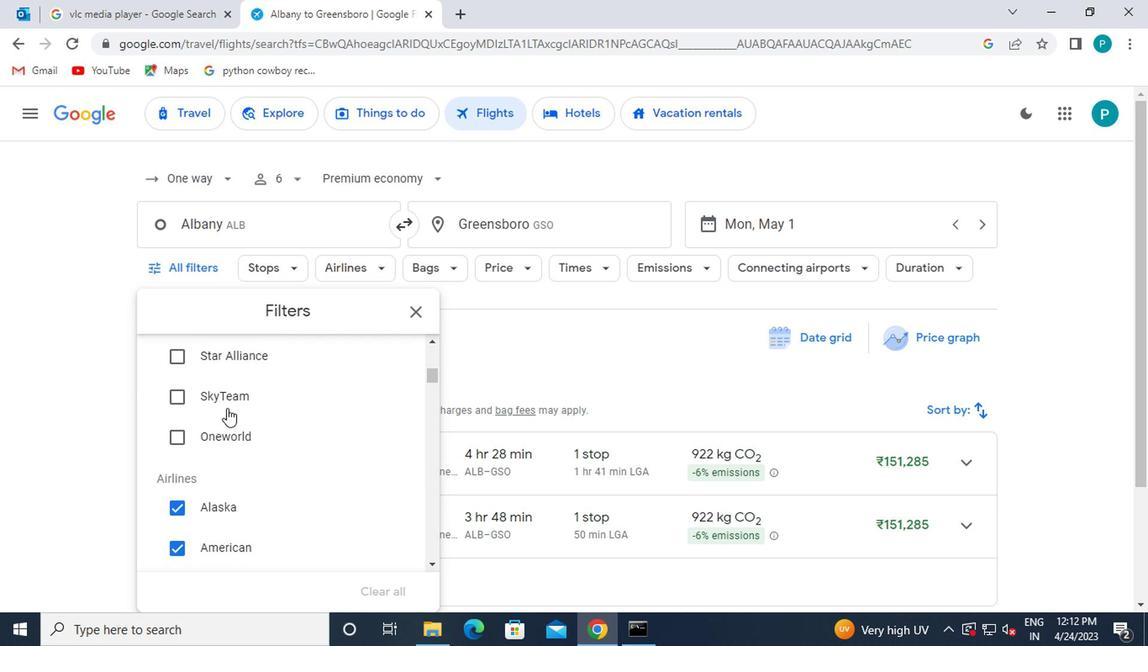 
Action: Mouse scrolled (227, 411) with delta (0, -1)
Screenshot: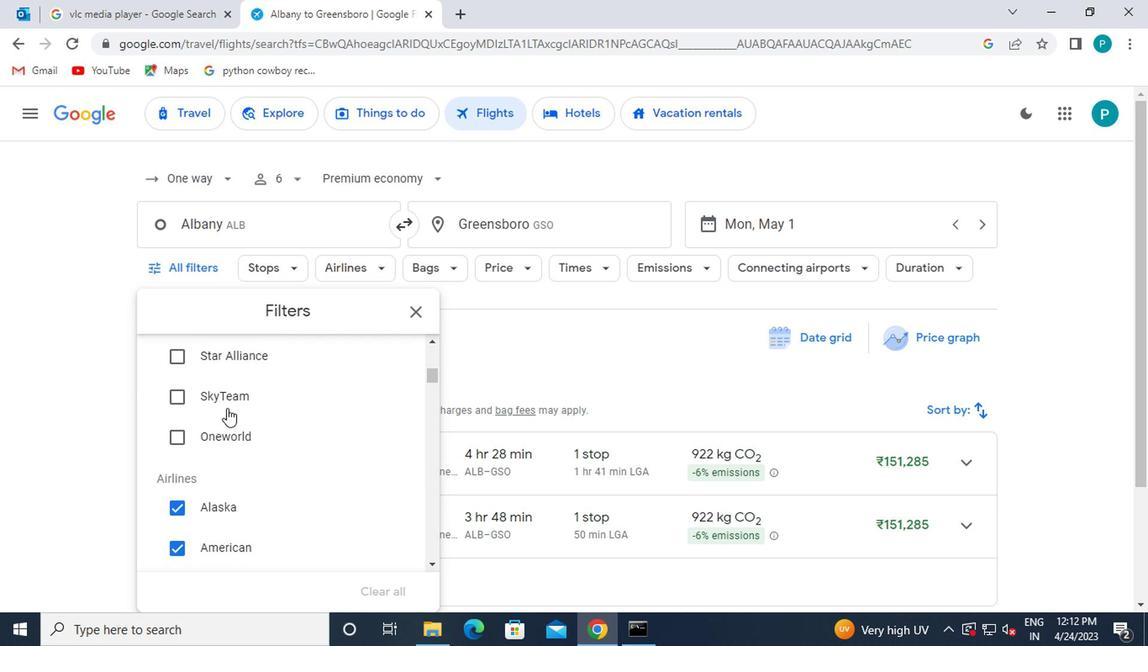 
Action: Mouse moved to (262, 423)
Screenshot: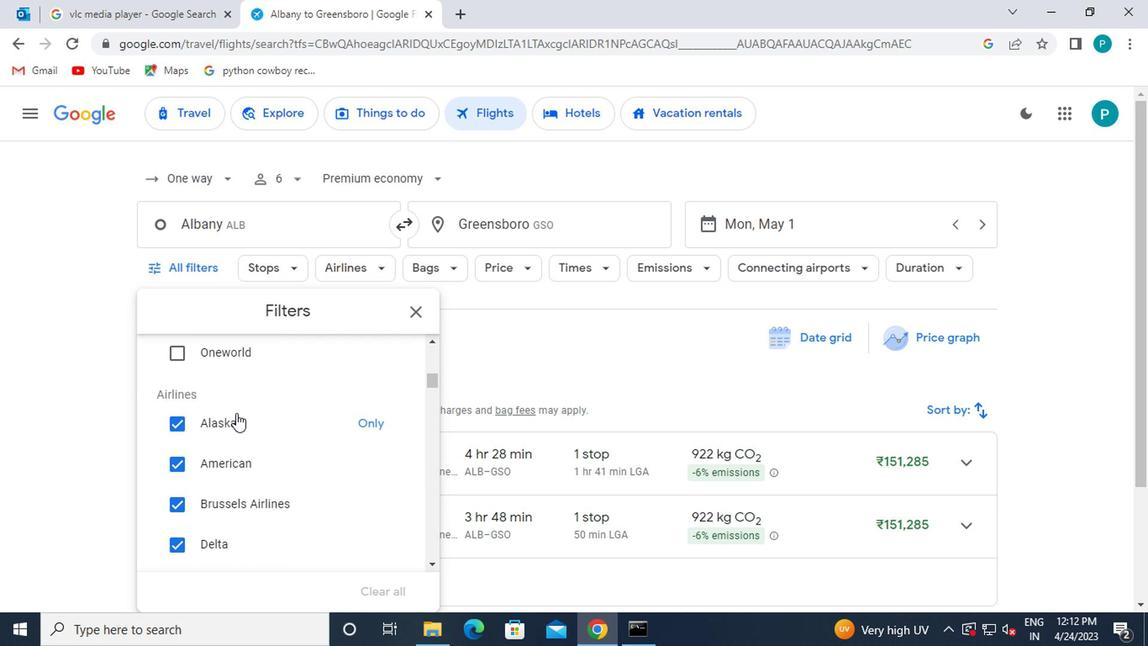 
Action: Mouse pressed left at (262, 423)
Screenshot: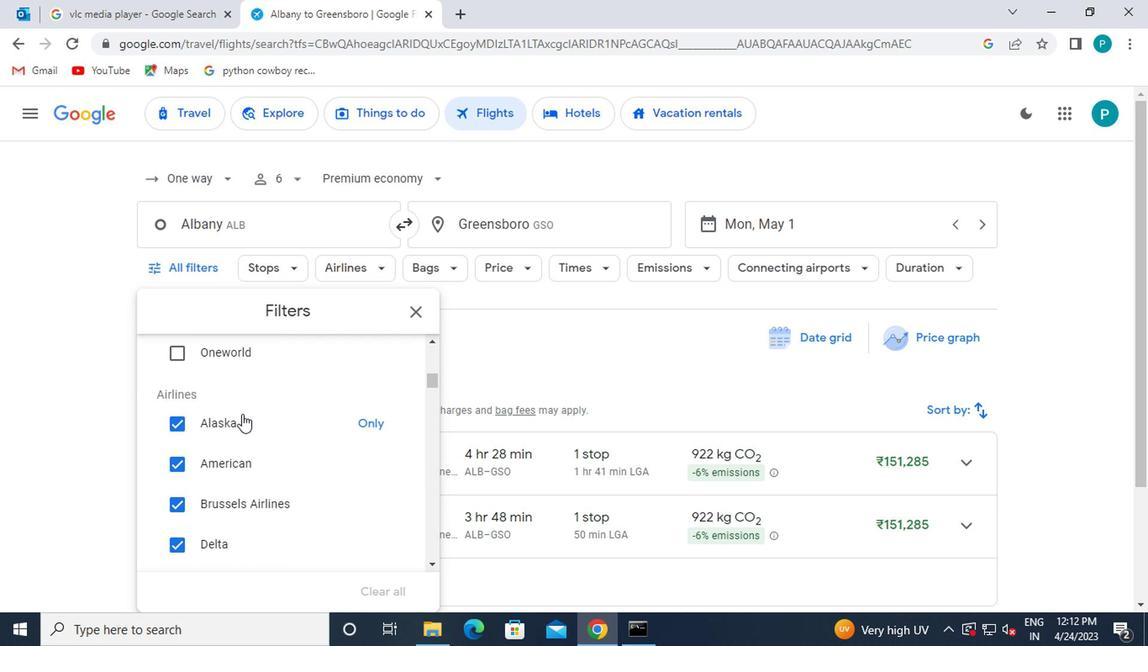 
Action: Mouse moved to (279, 429)
Screenshot: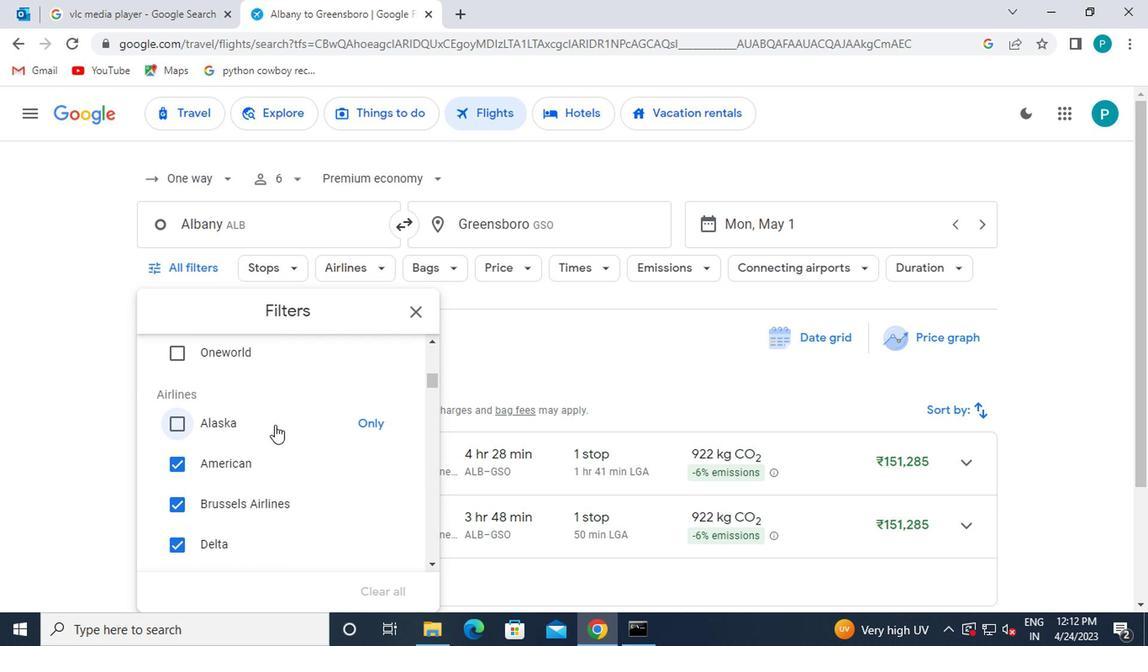 
Action: Mouse pressed left at (279, 429)
Screenshot: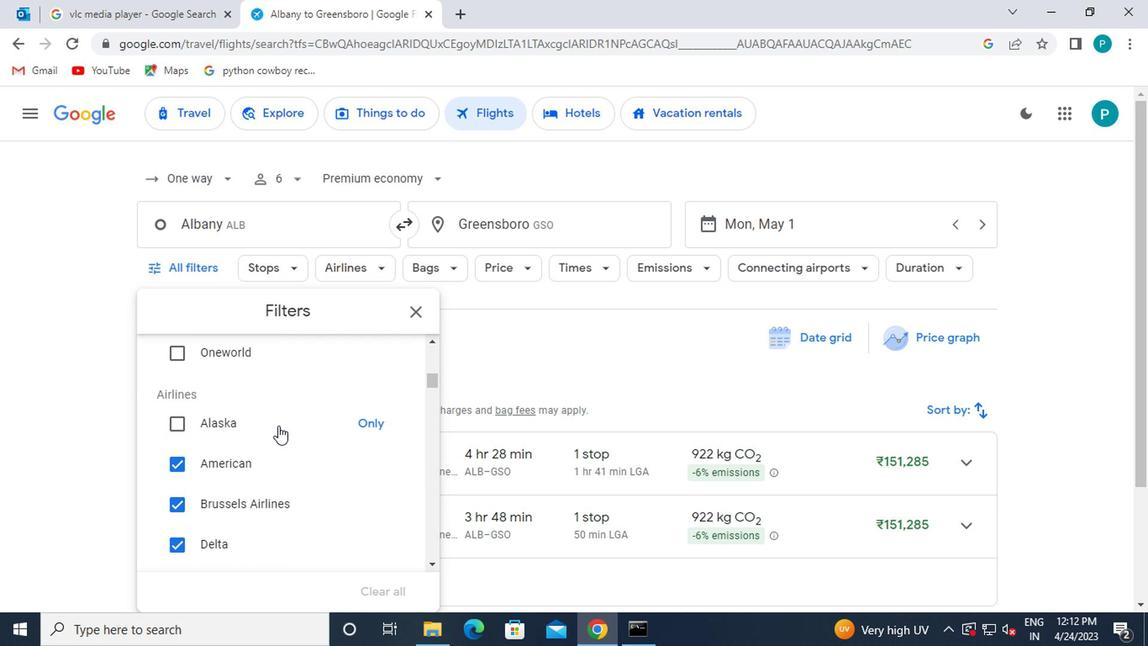 
Action: Mouse moved to (374, 427)
Screenshot: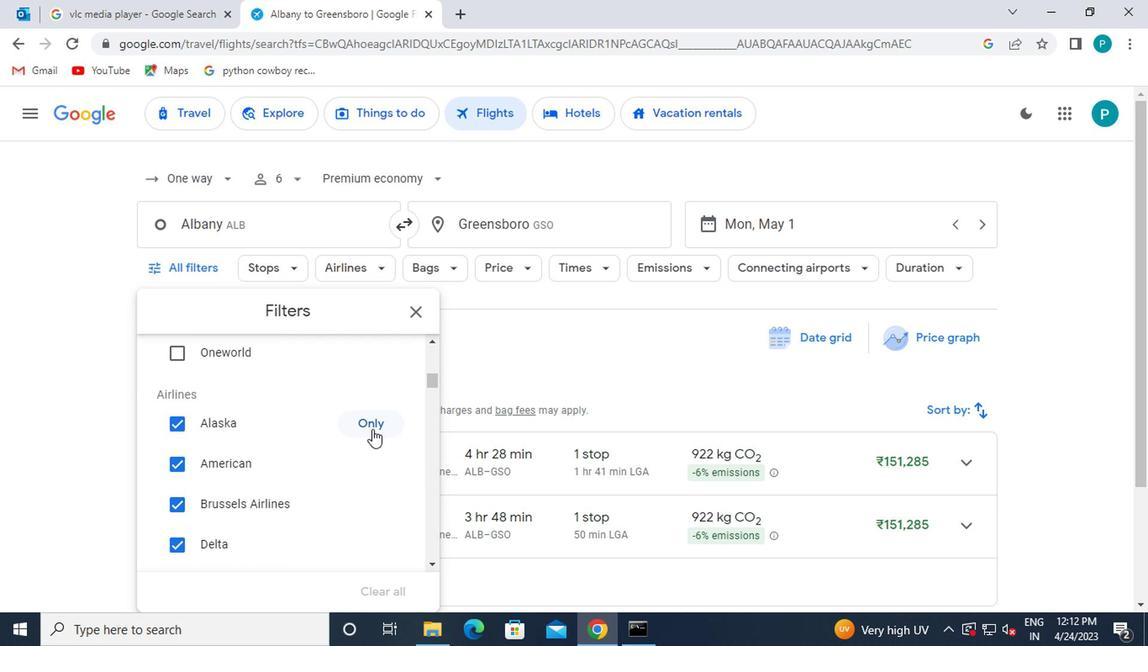 
Action: Mouse pressed left at (374, 427)
Screenshot: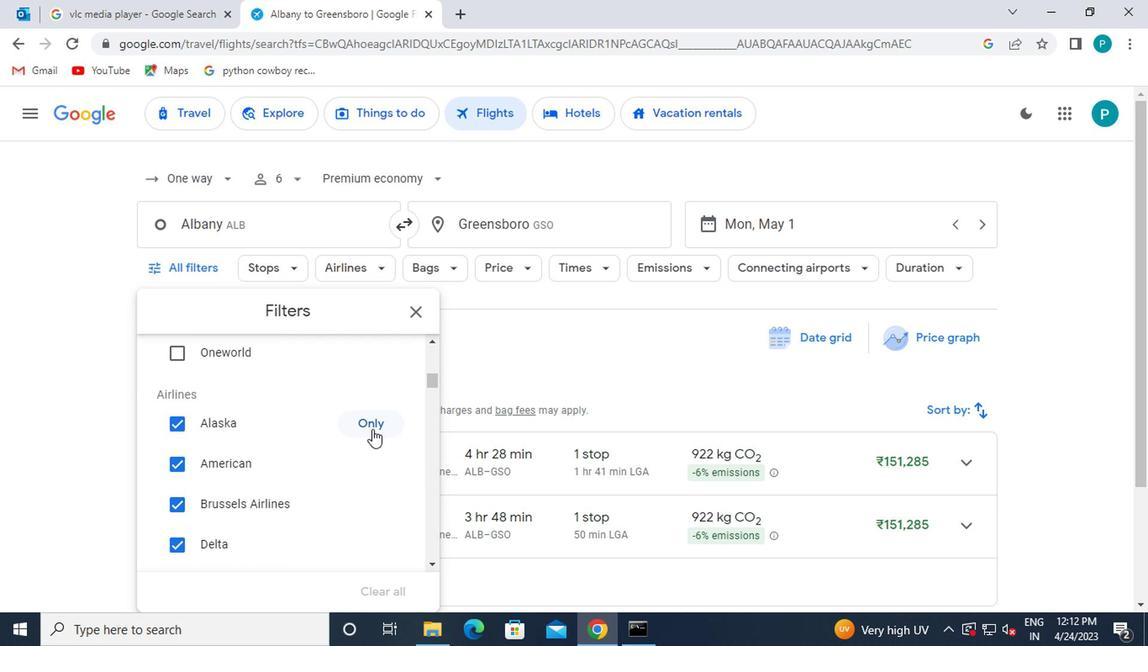 
Action: Mouse scrolled (374, 427) with delta (0, 0)
Screenshot: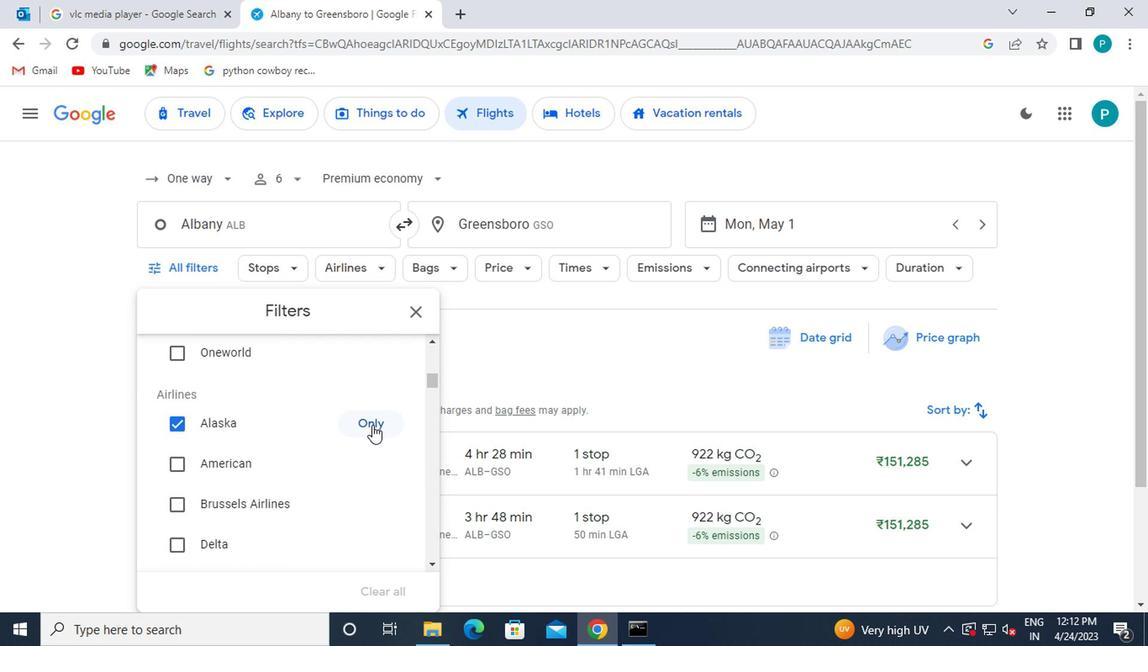 
Action: Mouse scrolled (374, 427) with delta (0, 0)
Screenshot: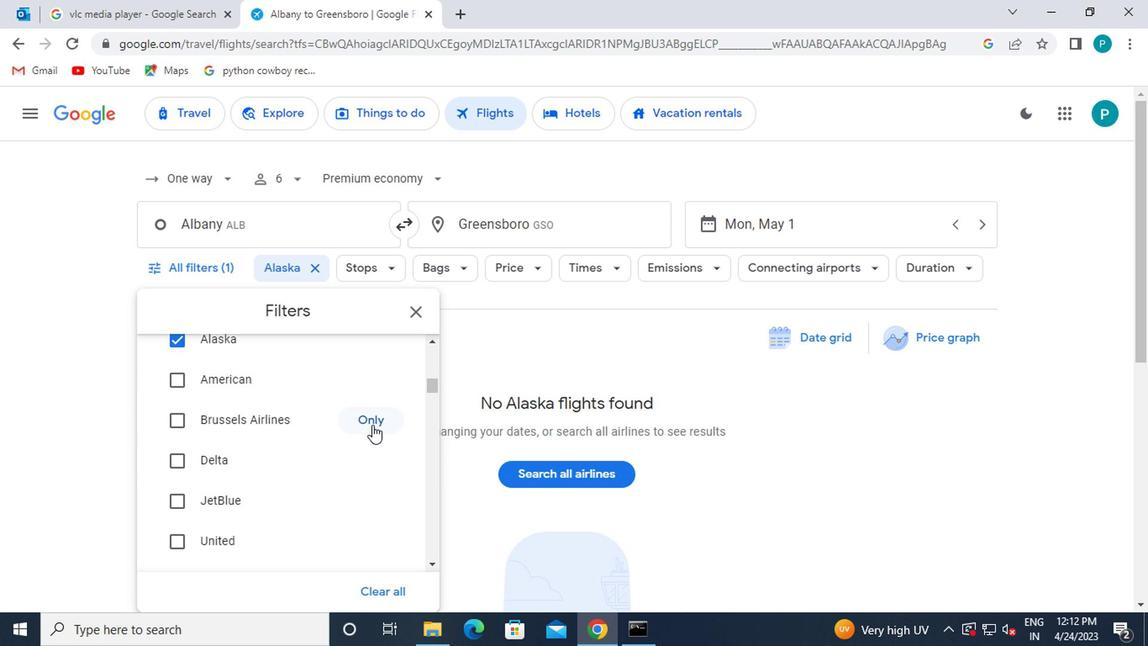 
Action: Mouse scrolled (374, 427) with delta (0, 0)
Screenshot: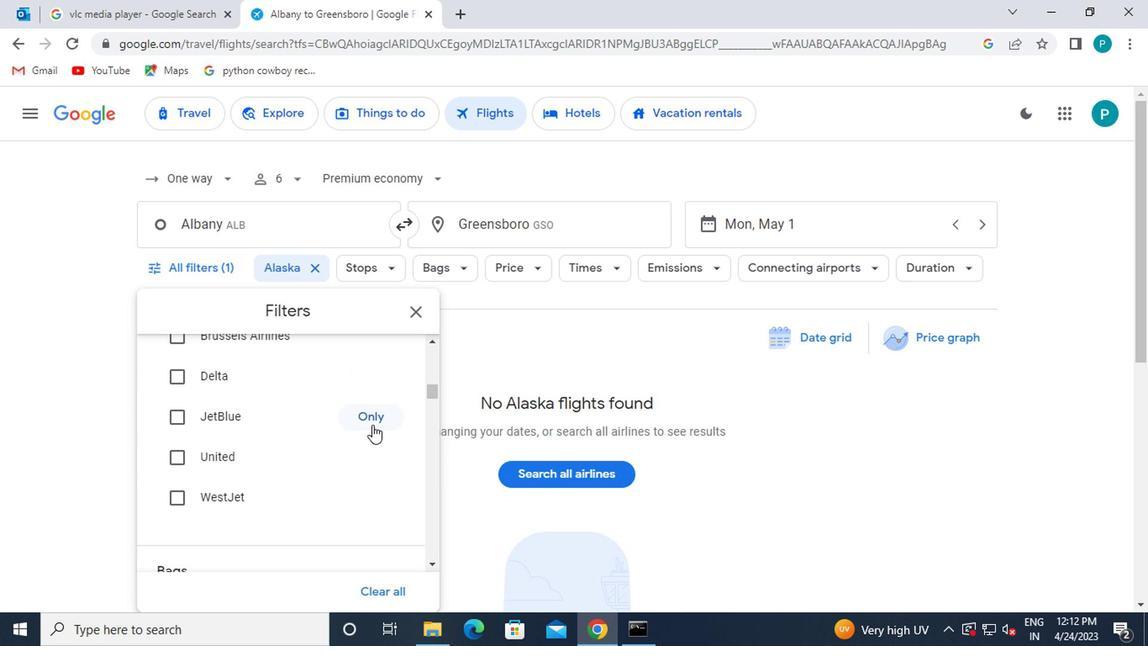 
Action: Mouse moved to (374, 442)
Screenshot: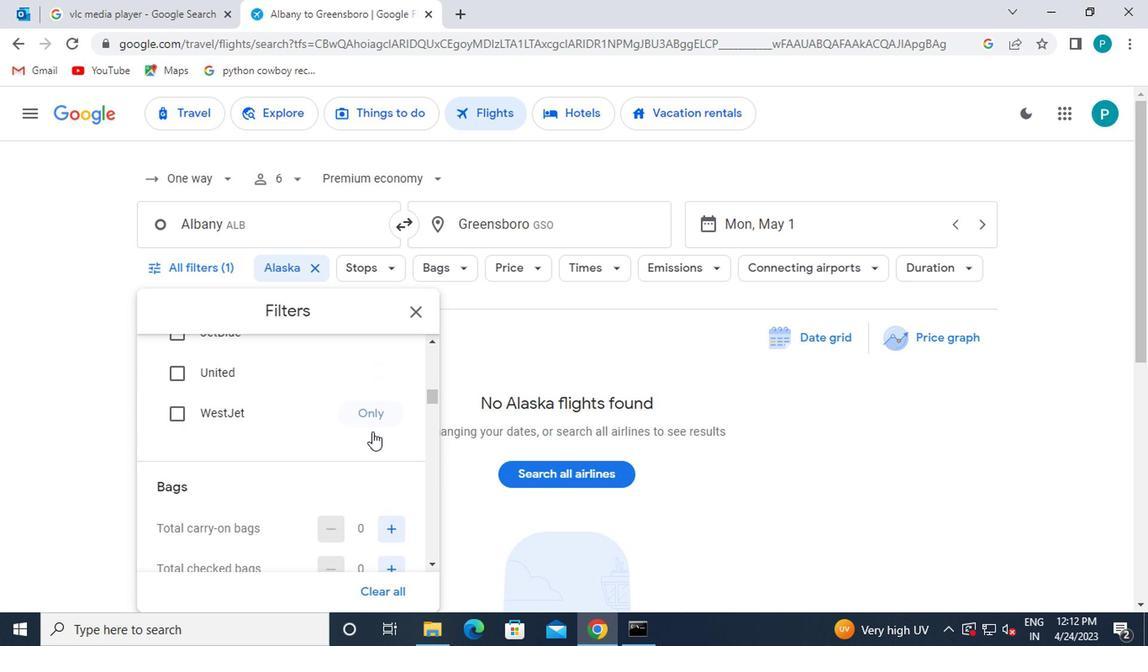 
Action: Mouse scrolled (374, 442) with delta (0, 0)
Screenshot: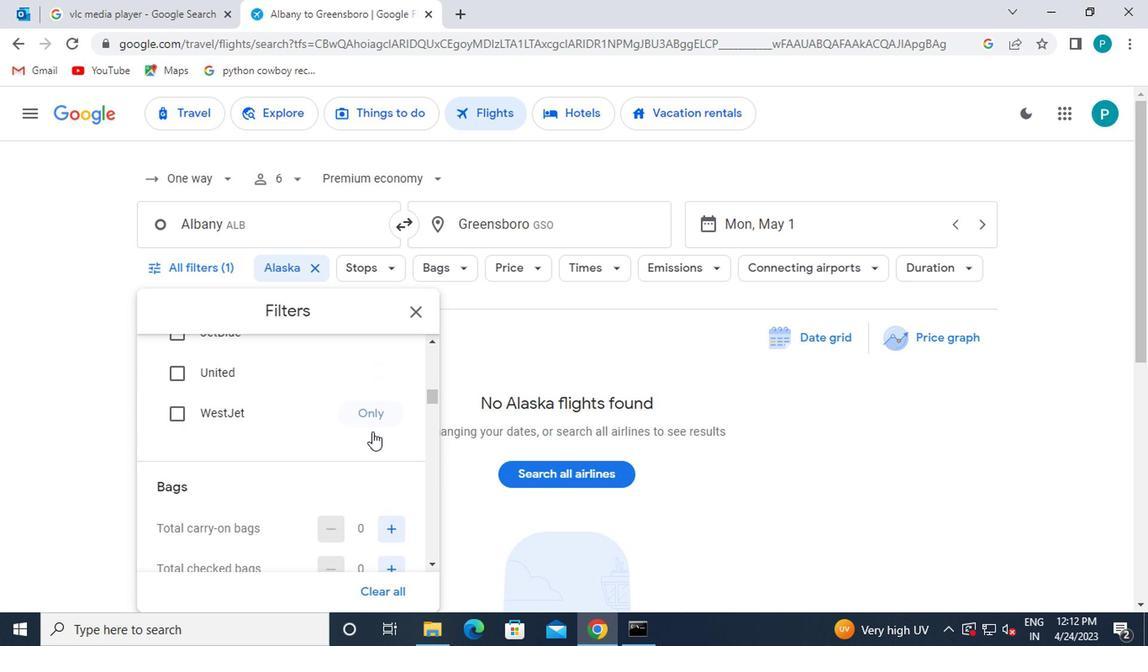 
Action: Mouse moved to (374, 442)
Screenshot: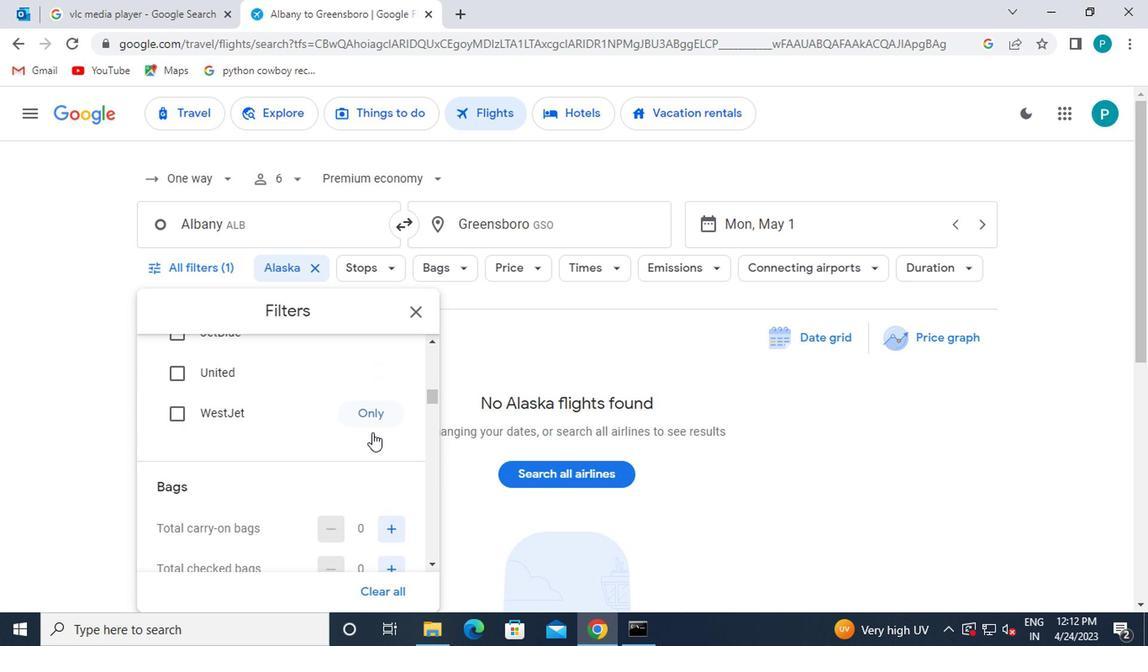 
Action: Mouse scrolled (374, 442) with delta (0, 0)
Screenshot: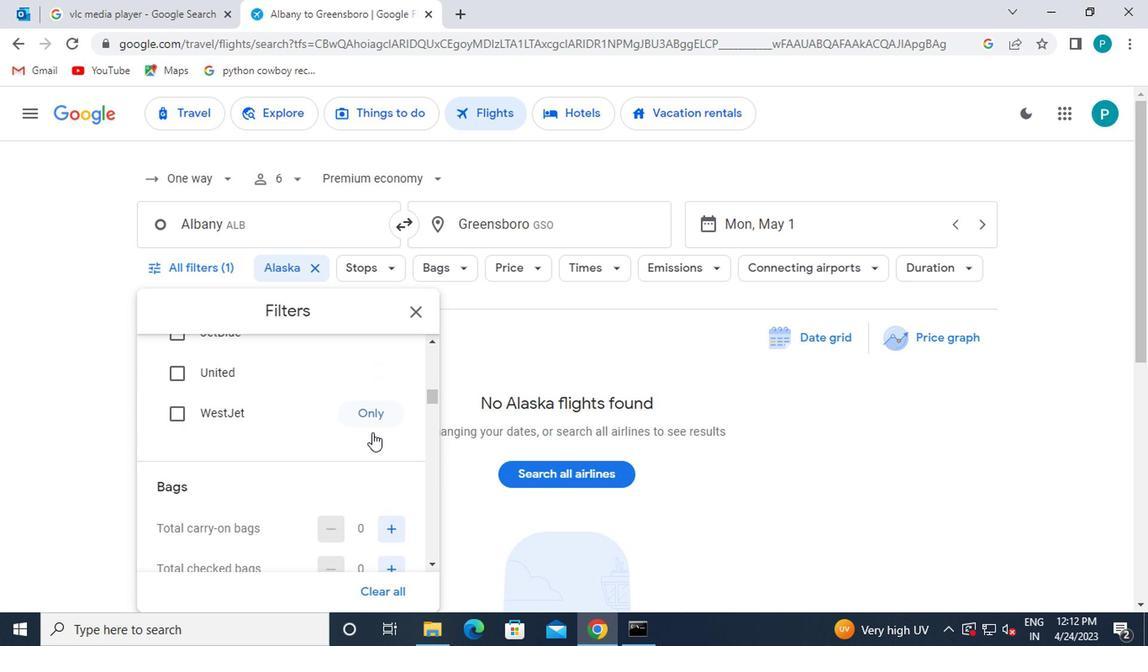 
Action: Mouse moved to (387, 367)
Screenshot: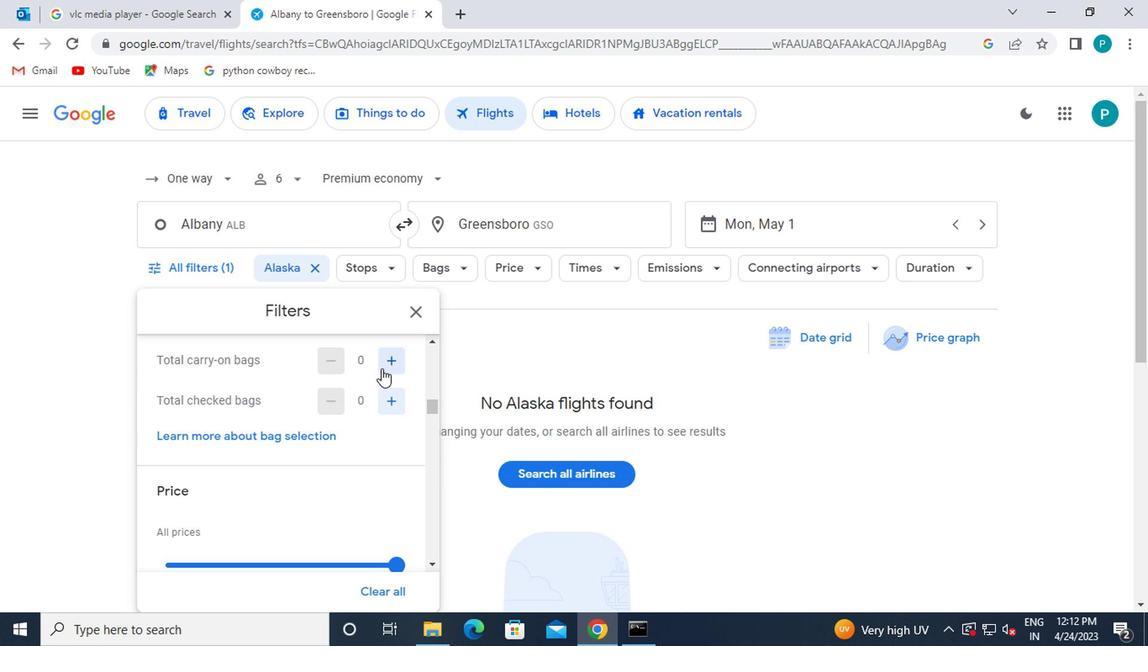 
Action: Mouse pressed left at (387, 367)
Screenshot: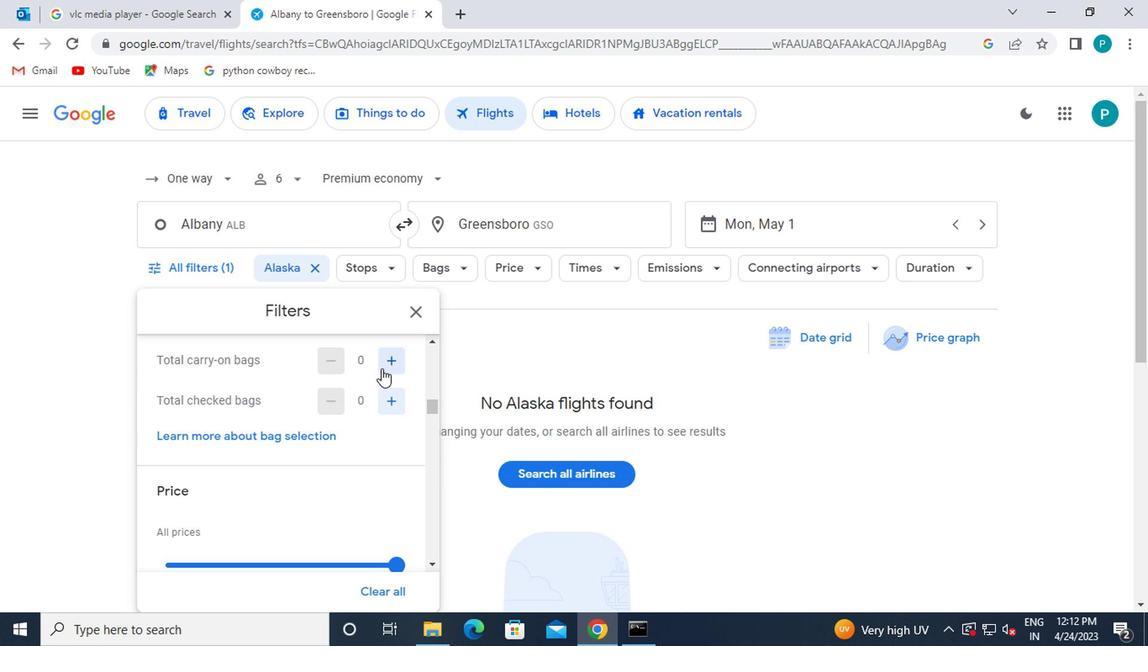 
Action: Mouse moved to (343, 467)
Screenshot: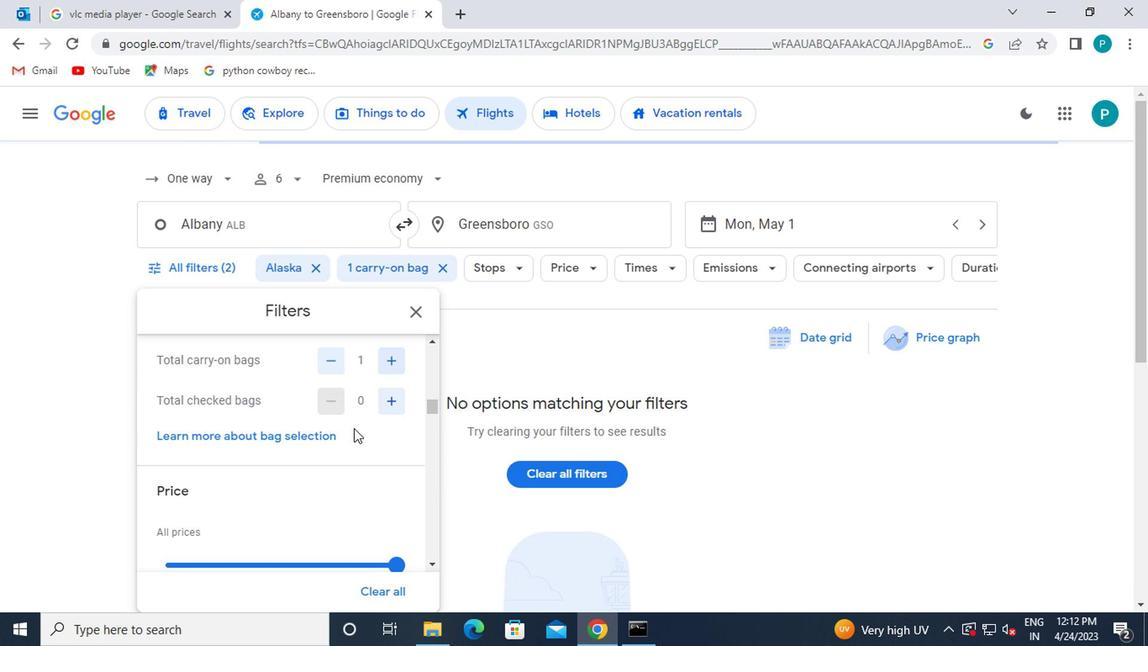 
Action: Mouse scrolled (343, 466) with delta (0, -1)
Screenshot: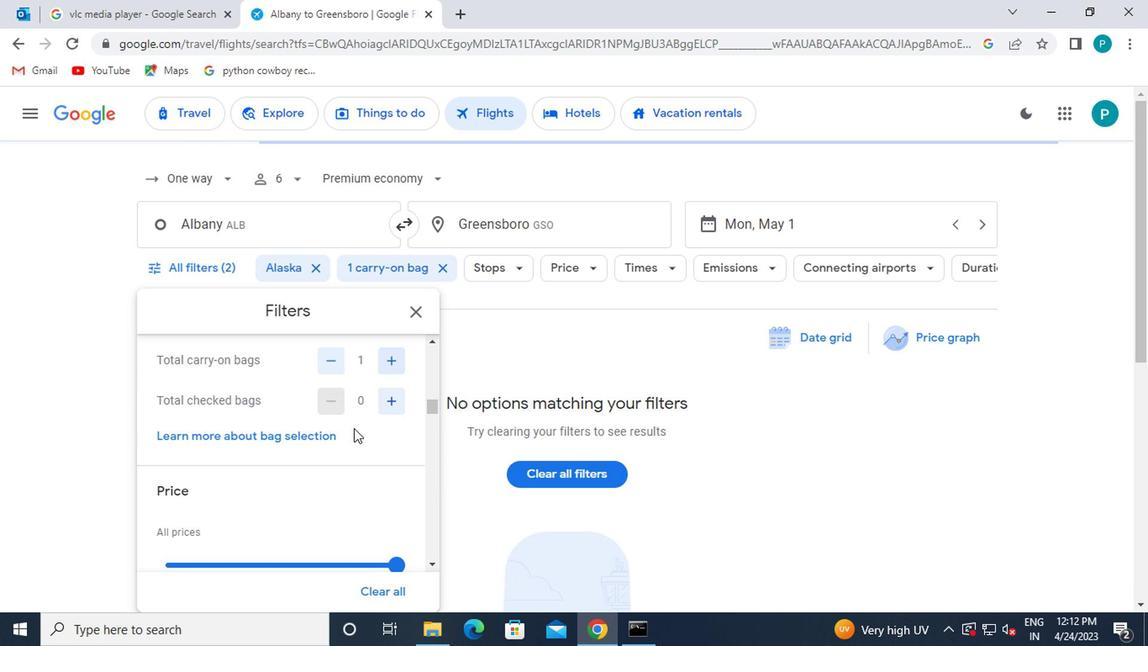 
Action: Mouse moved to (392, 488)
Screenshot: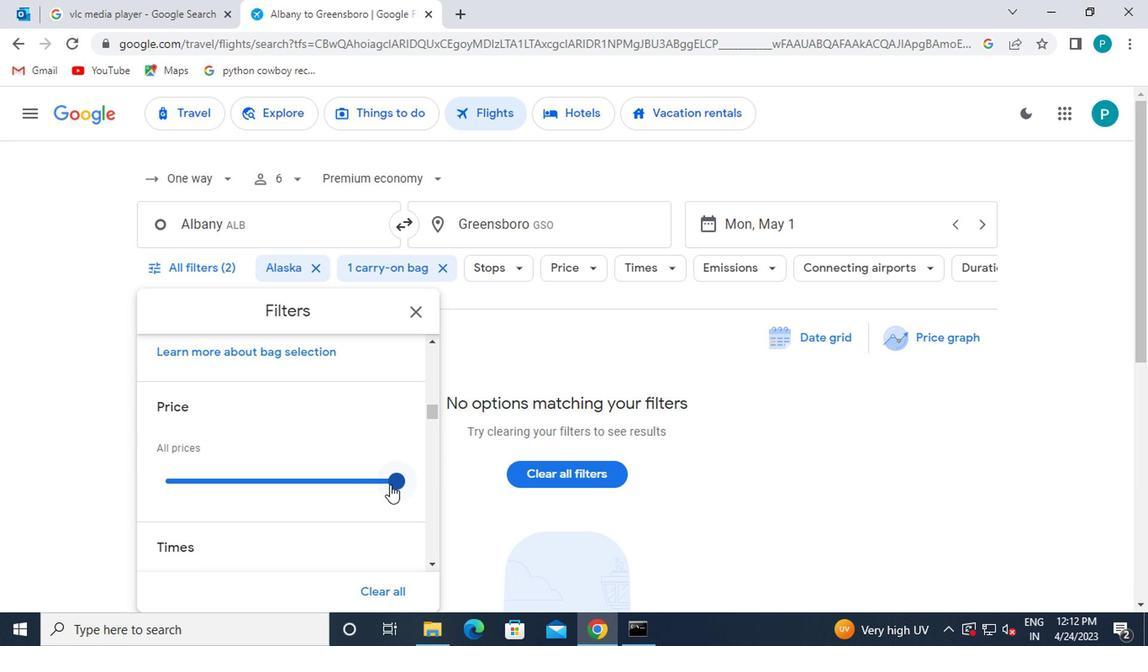
Action: Mouse pressed left at (392, 488)
Screenshot: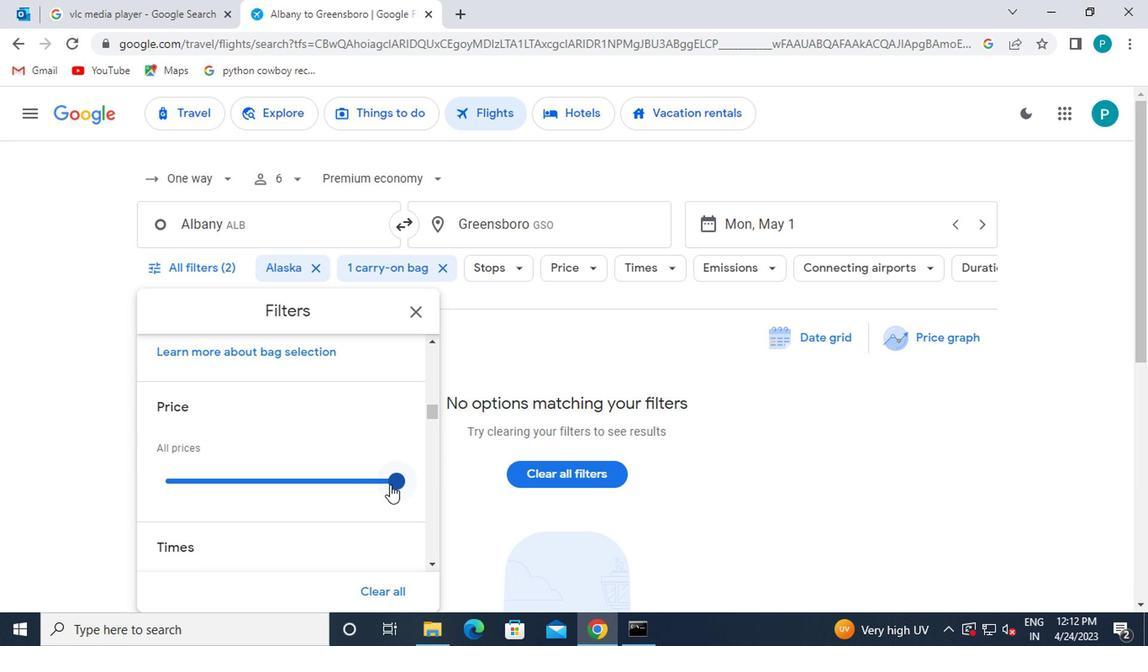 
Action: Mouse moved to (246, 518)
Screenshot: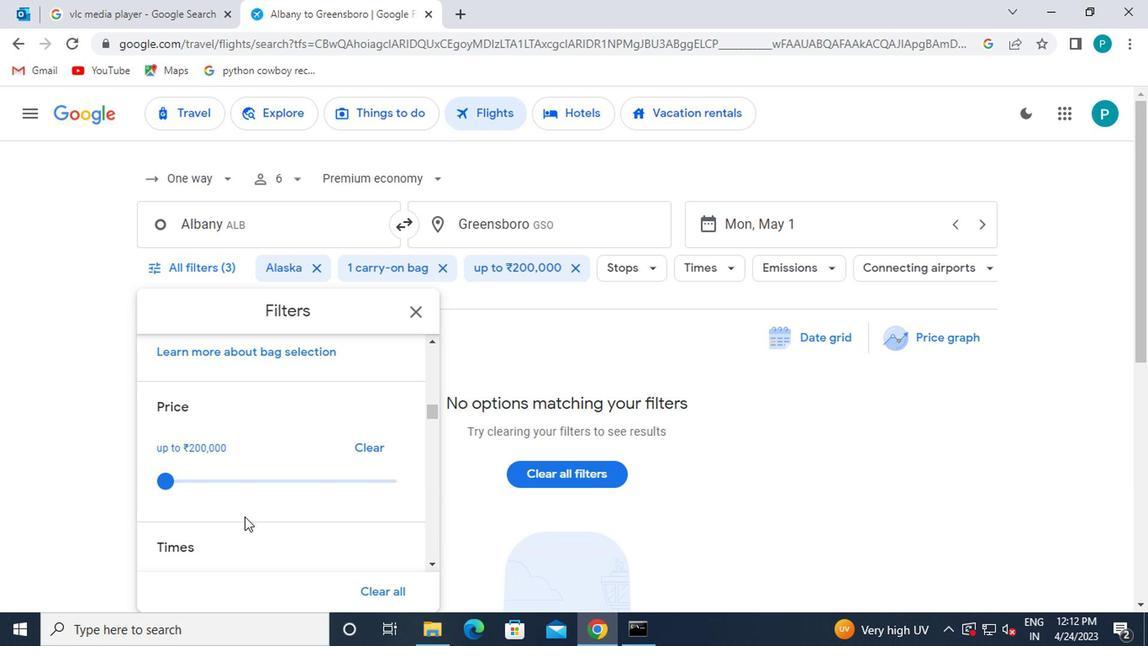 
Action: Mouse scrolled (246, 518) with delta (0, 0)
Screenshot: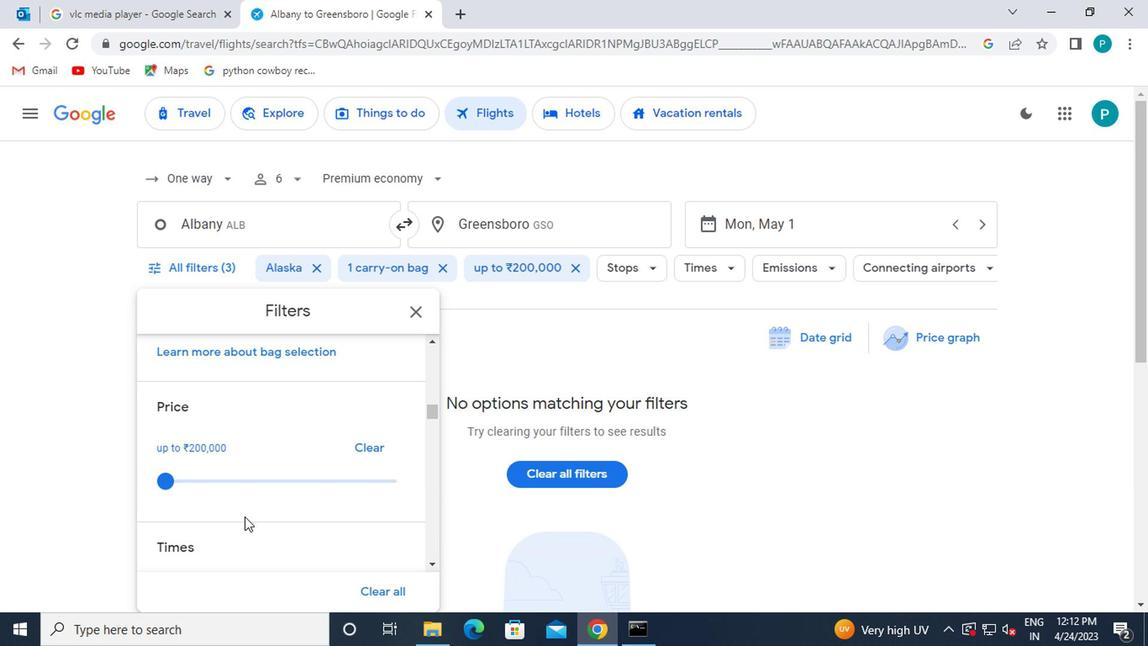 
Action: Mouse scrolled (246, 518) with delta (0, 0)
Screenshot: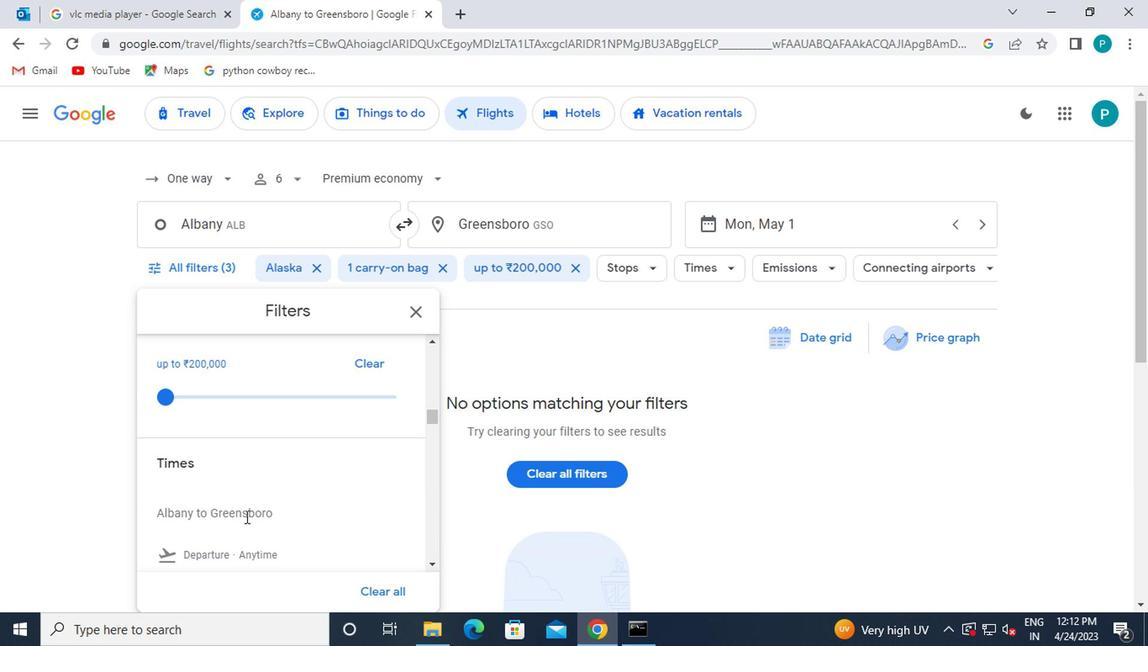 
Action: Mouse moved to (159, 493)
Screenshot: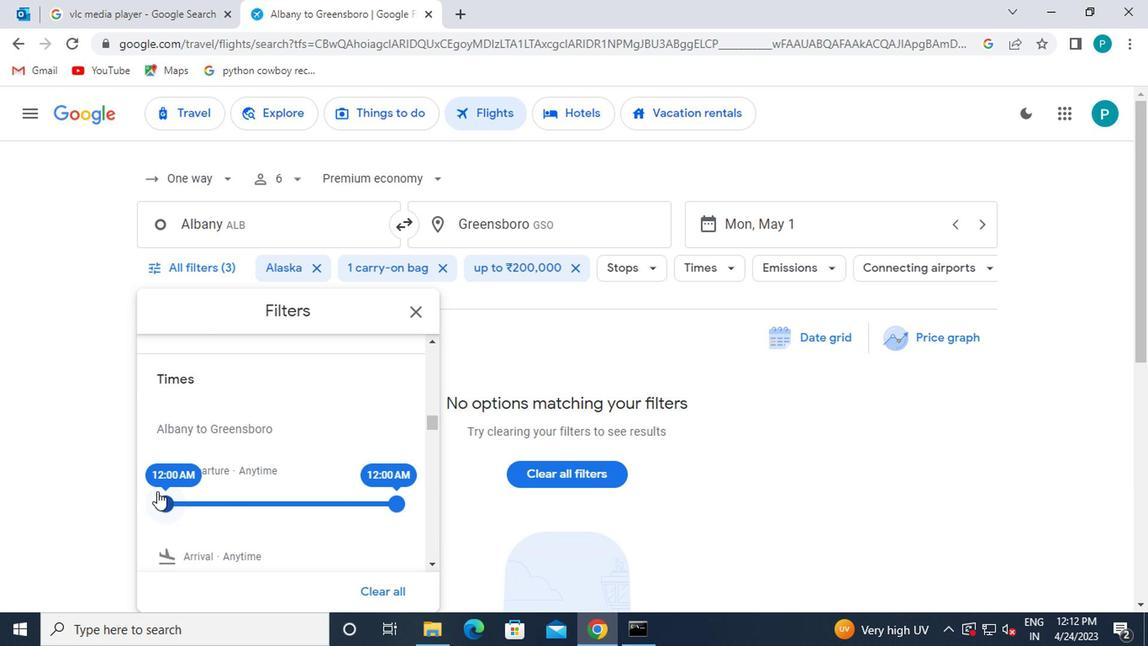 
Action: Mouse pressed left at (159, 493)
Screenshot: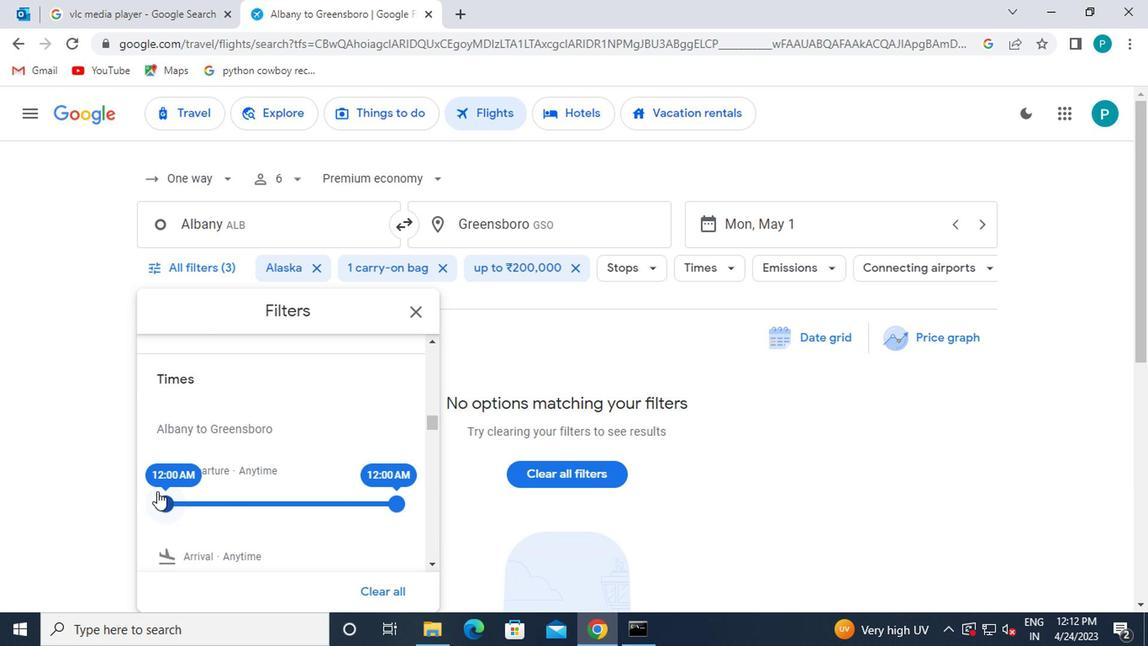 
Action: Mouse moved to (417, 317)
Screenshot: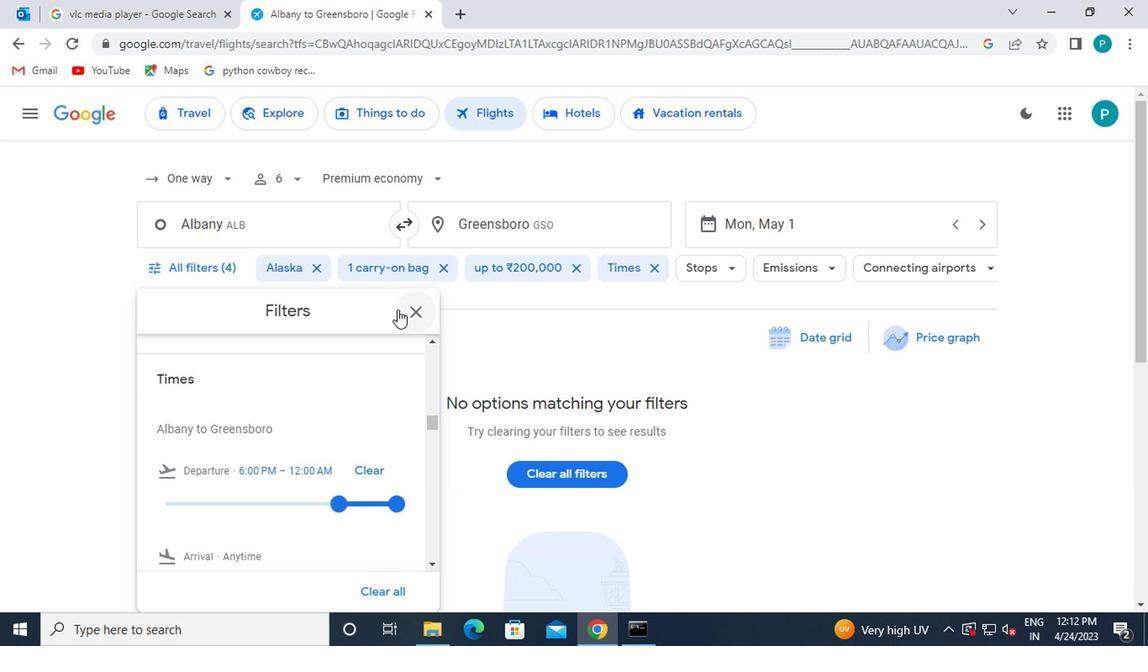 
Action: Mouse pressed left at (417, 317)
Screenshot: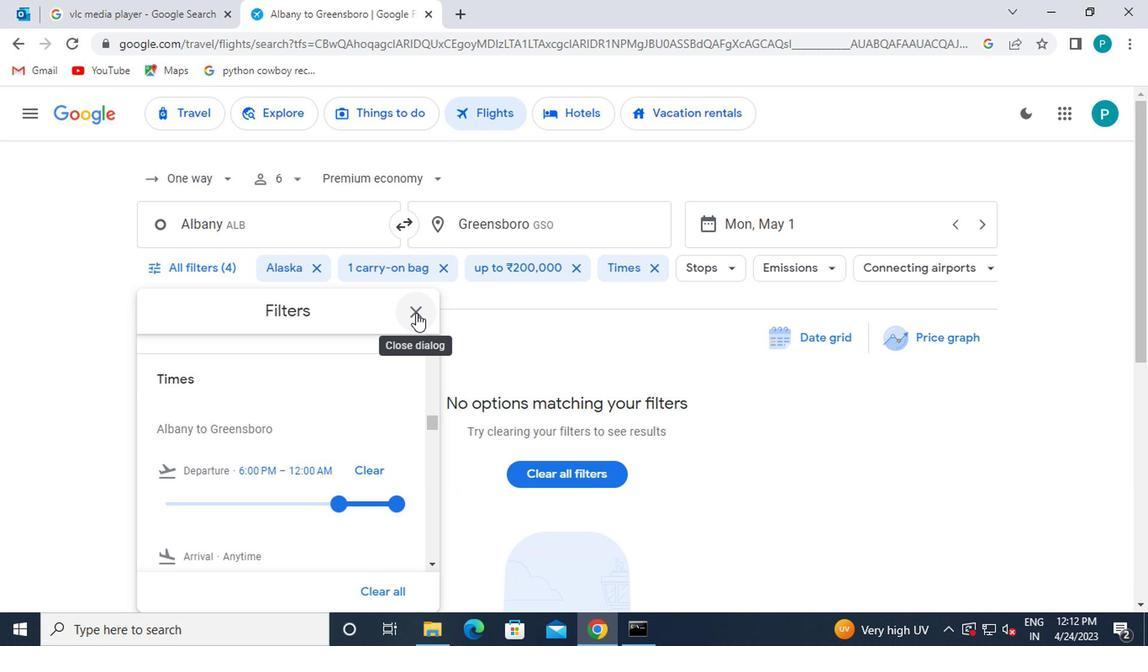 
Action: Mouse moved to (421, 319)
Screenshot: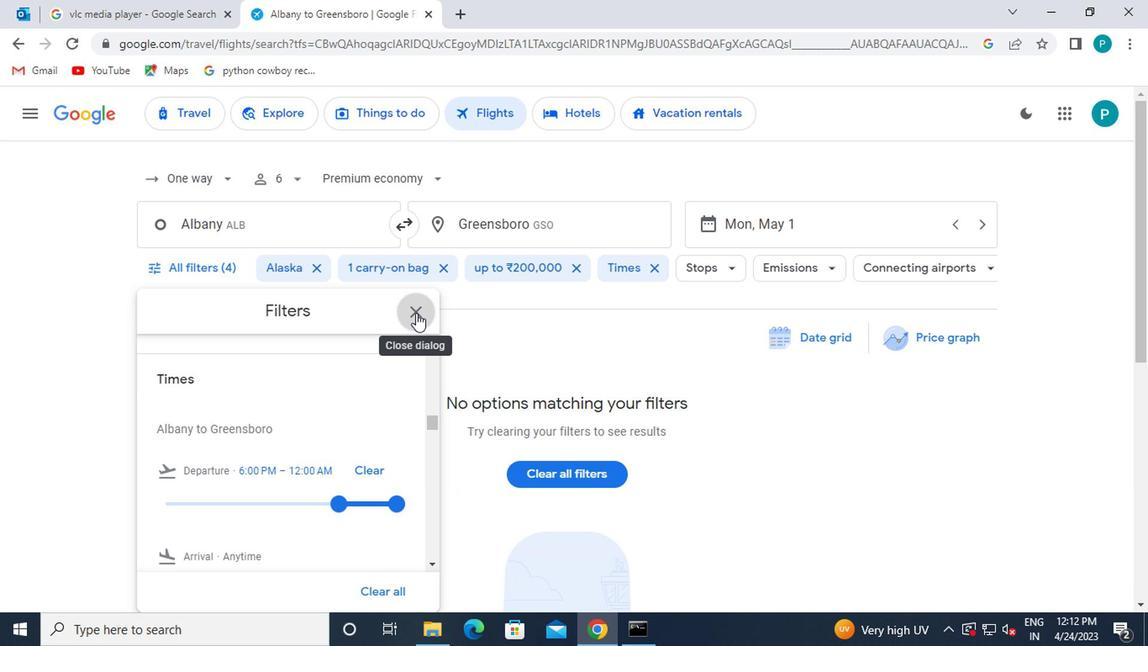 
